 Task: Add an event with the title Second Project Stakeholder Update Meeting, date '2024/04/05', time 8:00 AM to 10:00 AMand add a description: Teams will need to manage their time effectively to complete the scavenger hunt within the given timeframe. This encourages prioritization, decision-making, and efficient allocation of resources to maximize their chances of success.Select event color  Lavender . Add location for the event as: Phuket, Thailand, logged in from the account softage.8@softage.netand send the event invitation to softage.6@softage.net and softage.7@softage.net. Set a reminder for the event Every weekday(Monday to Friday)
Action: Mouse moved to (61, 107)
Screenshot: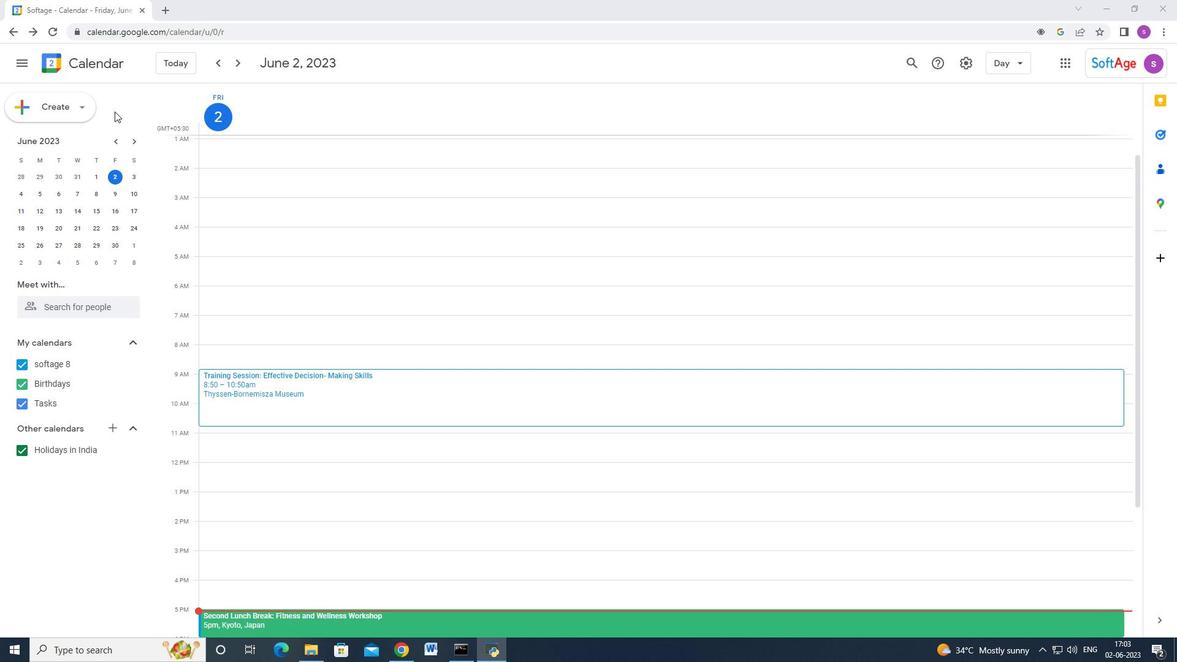 
Action: Mouse pressed left at (61, 107)
Screenshot: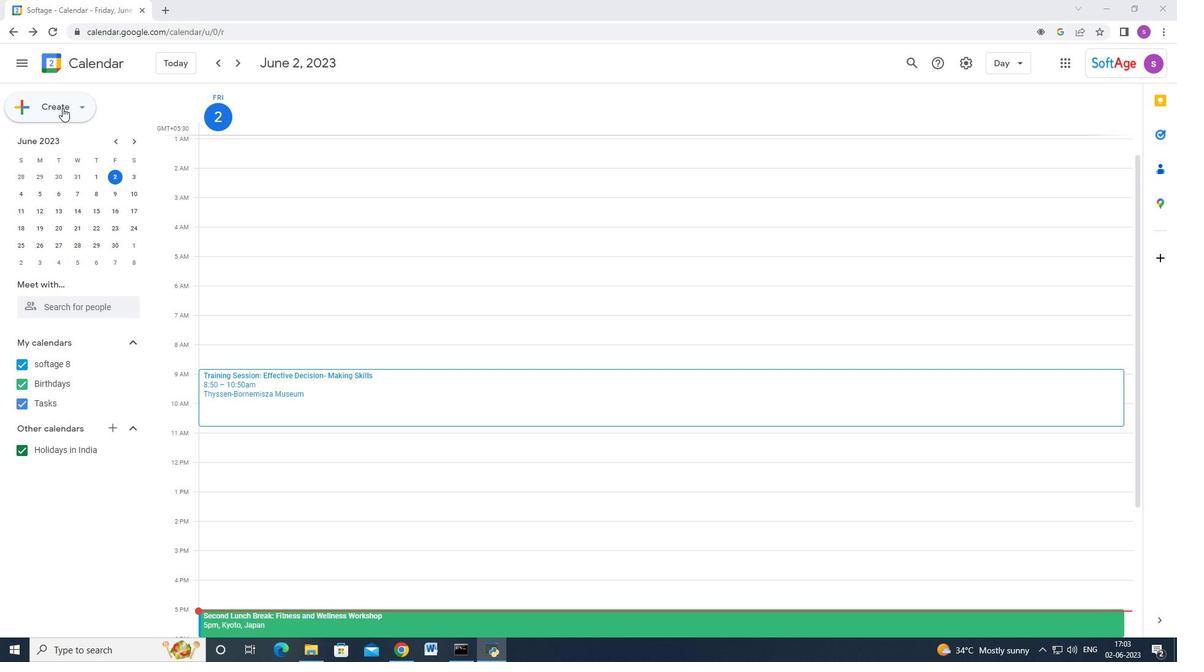 
Action: Mouse moved to (62, 132)
Screenshot: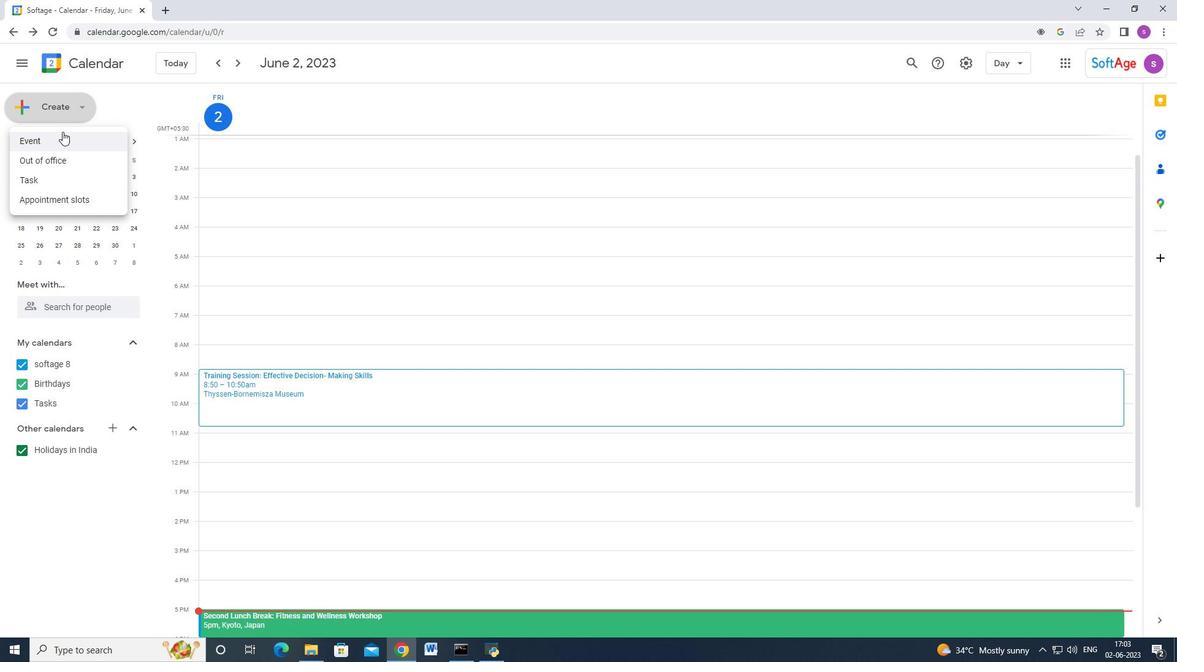 
Action: Mouse pressed left at (62, 132)
Screenshot: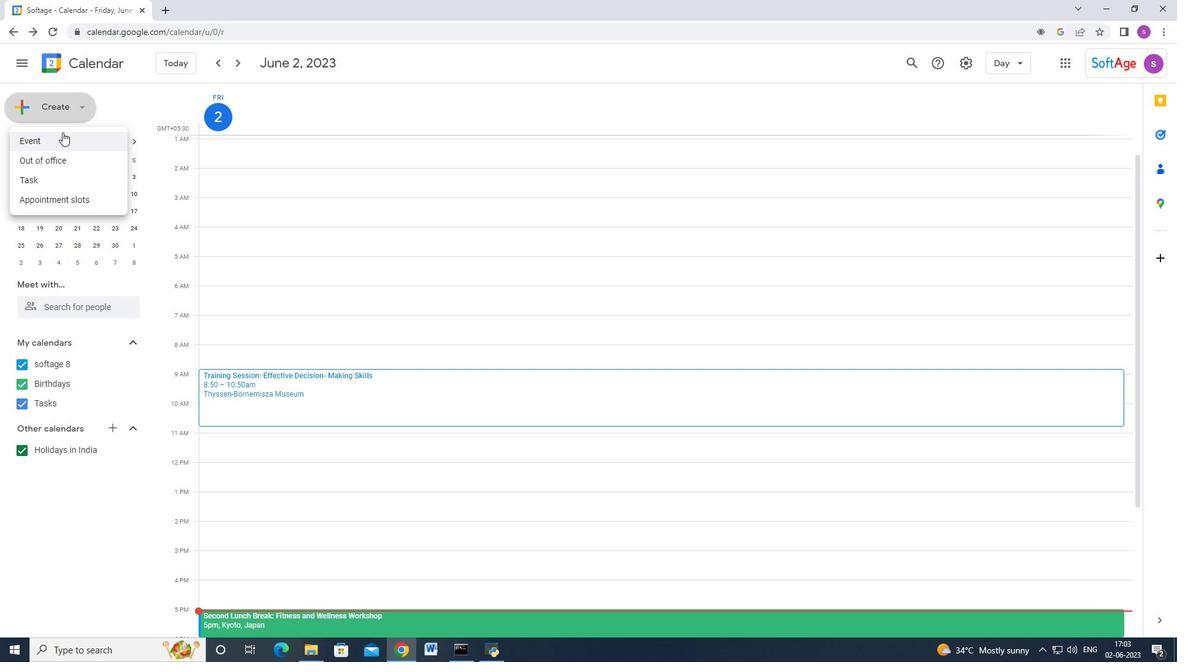 
Action: Mouse moved to (706, 594)
Screenshot: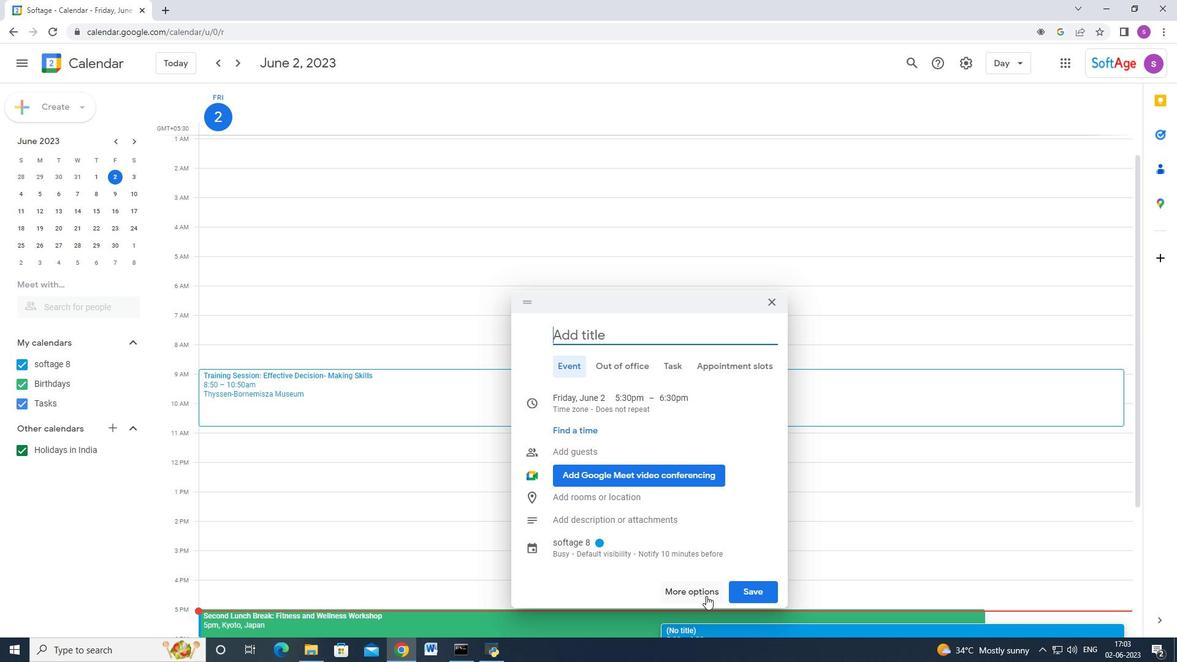 
Action: Mouse pressed left at (706, 594)
Screenshot: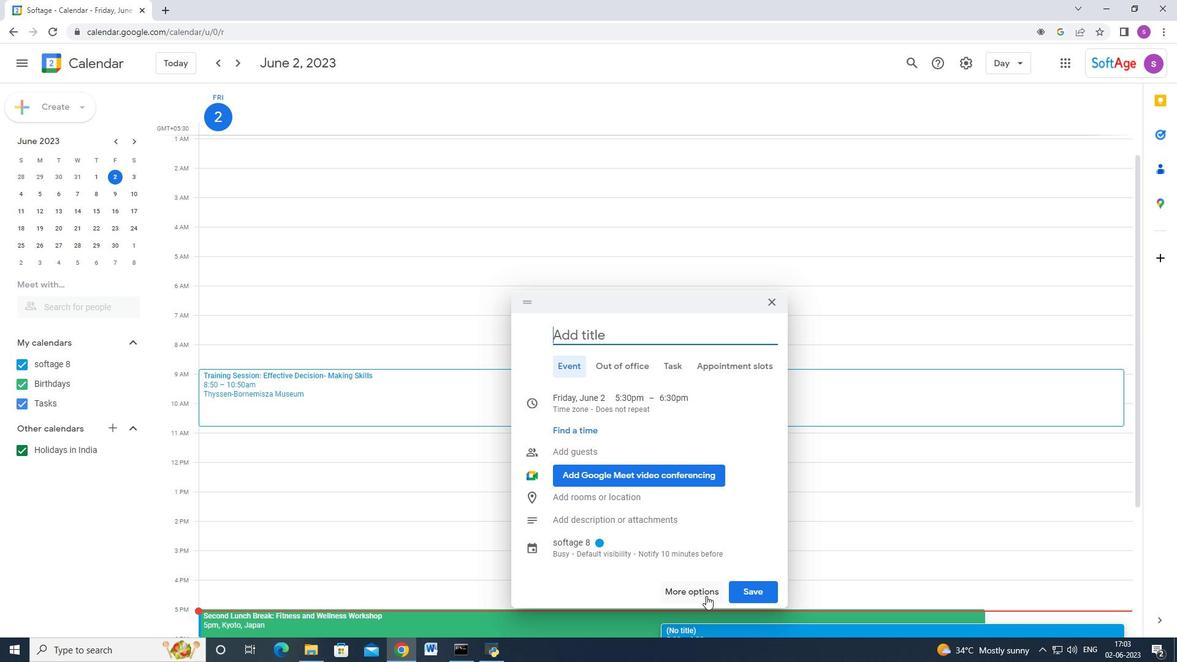 
Action: Mouse moved to (93, 69)
Screenshot: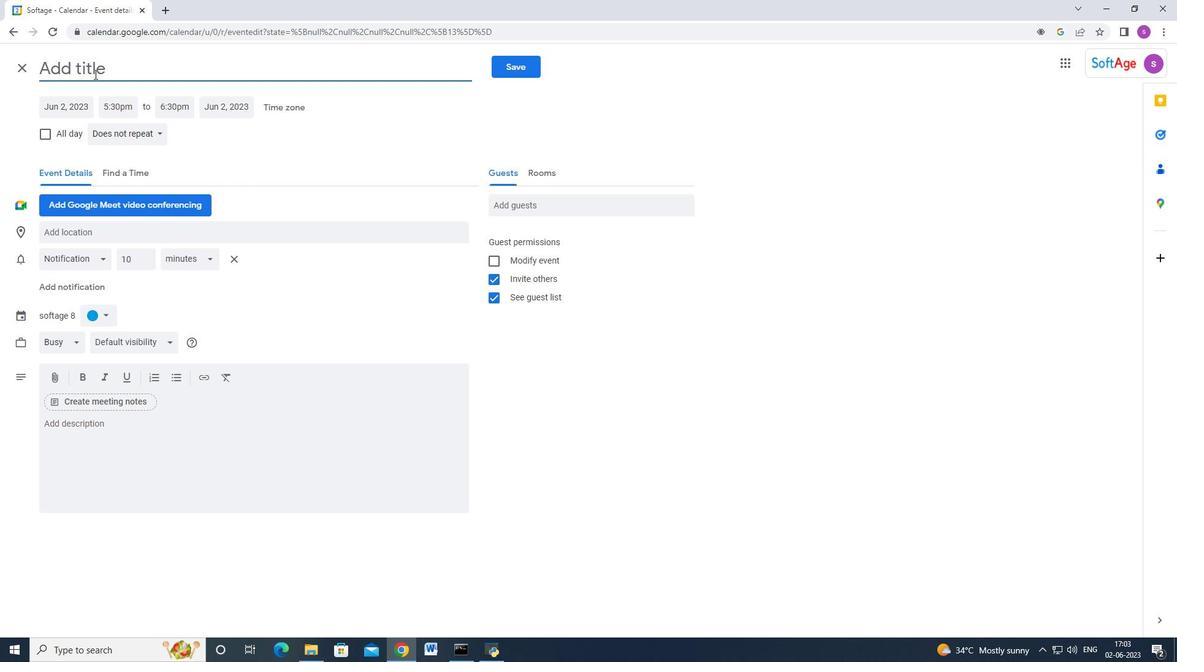 
Action: Mouse pressed left at (93, 69)
Screenshot: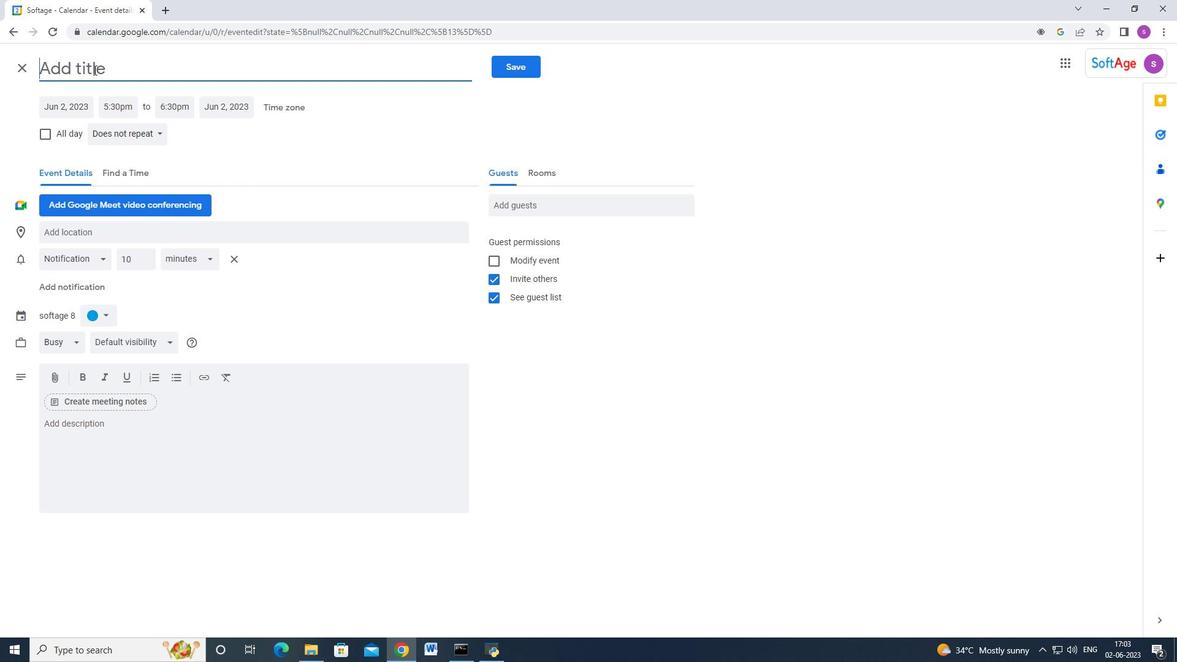 
Action: Key pressed <Key.shift_r>Secib<Key.backspace><Key.backspace>ond<Key.space><Key.shift>Project<Key.space><Key.shift>Stakeholder<Key.space><Key.shift>Update<Key.space><Key.shift>Mete<Key.backspace><Key.backspace>eting<Key.space><Key.tab>
Screenshot: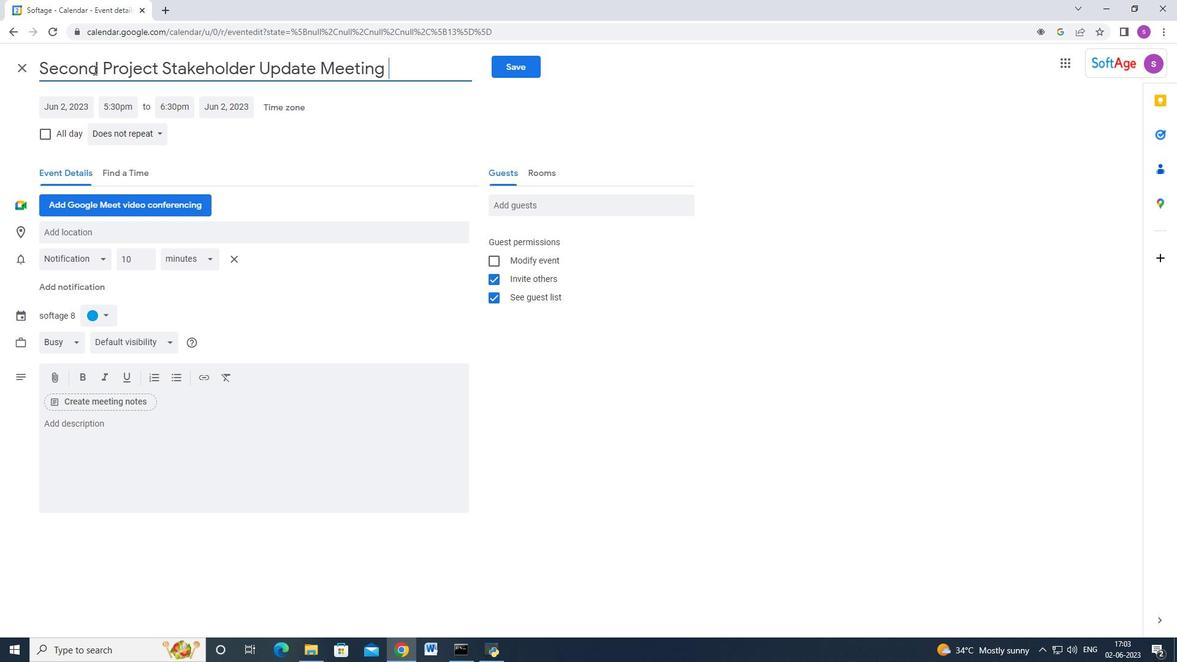 
Action: Mouse moved to (79, 87)
Screenshot: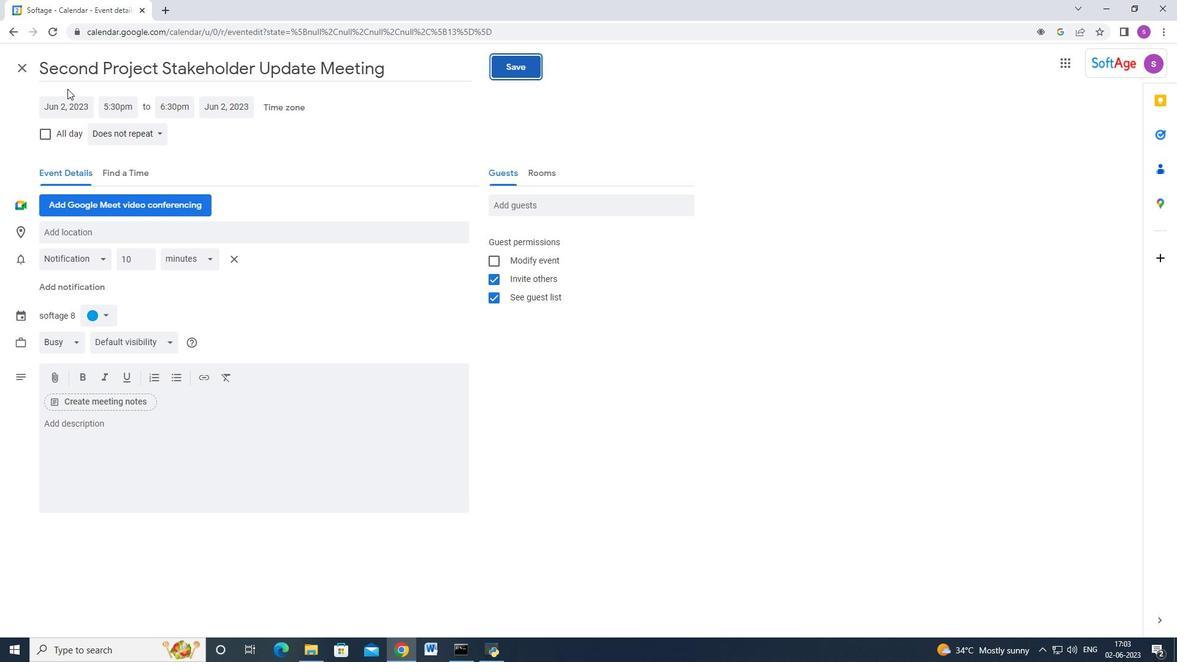 
Action: Key pressed <Key.tab>
Screenshot: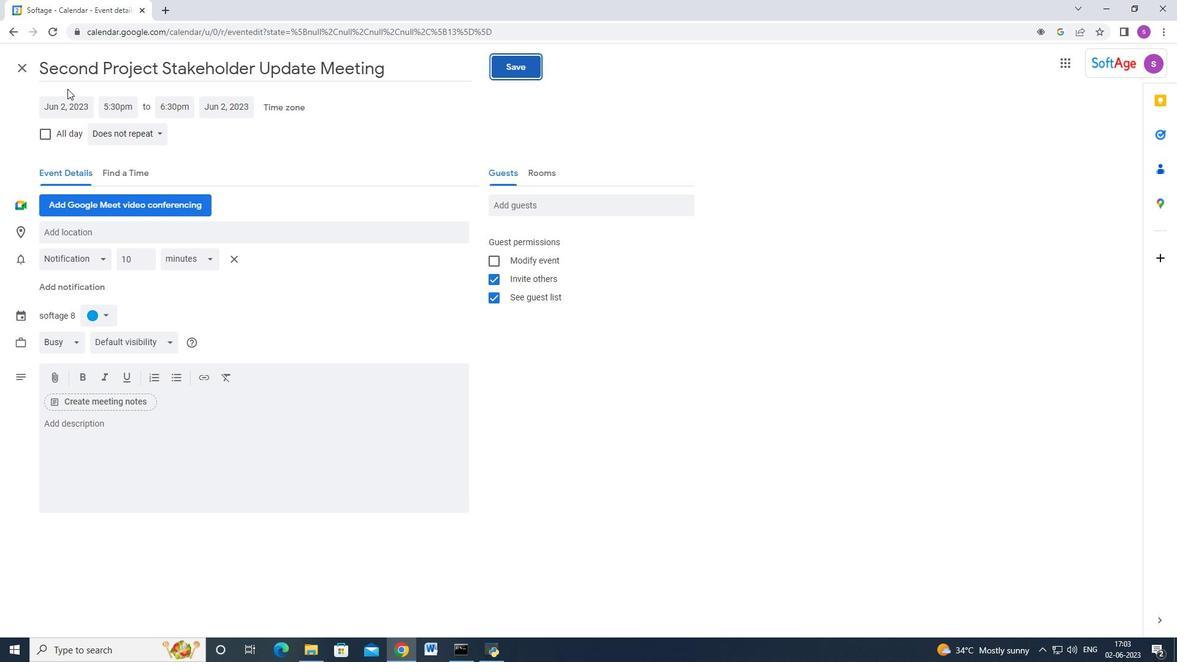 
Action: Mouse moved to (78, 108)
Screenshot: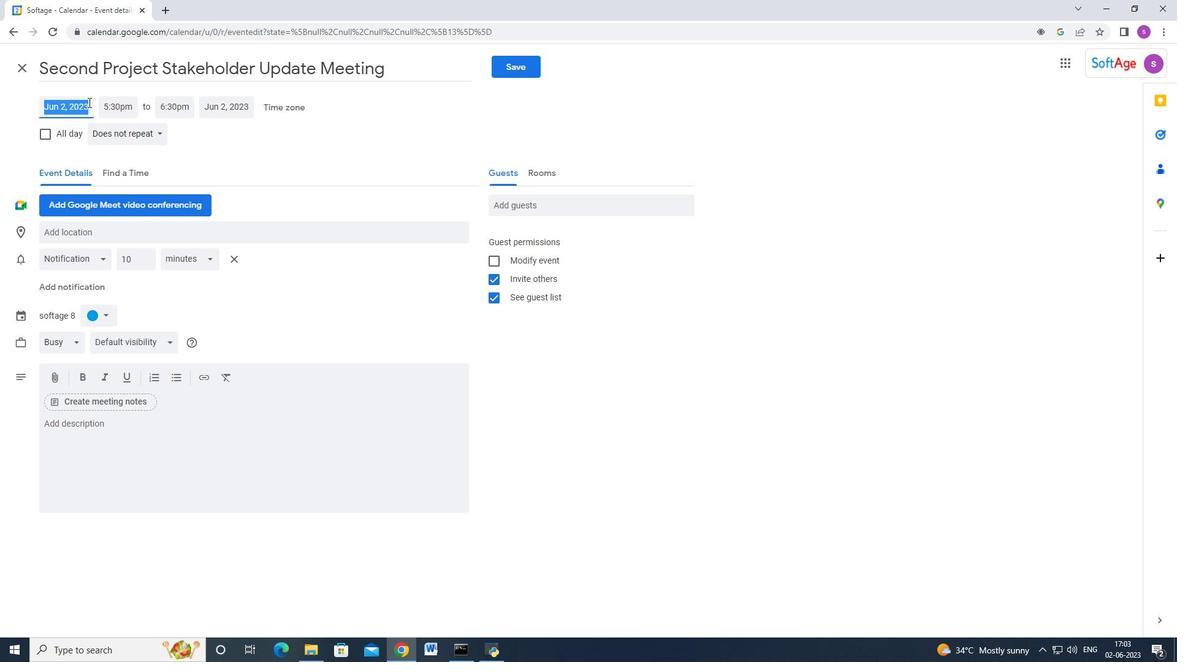 
Action: Mouse pressed left at (78, 108)
Screenshot: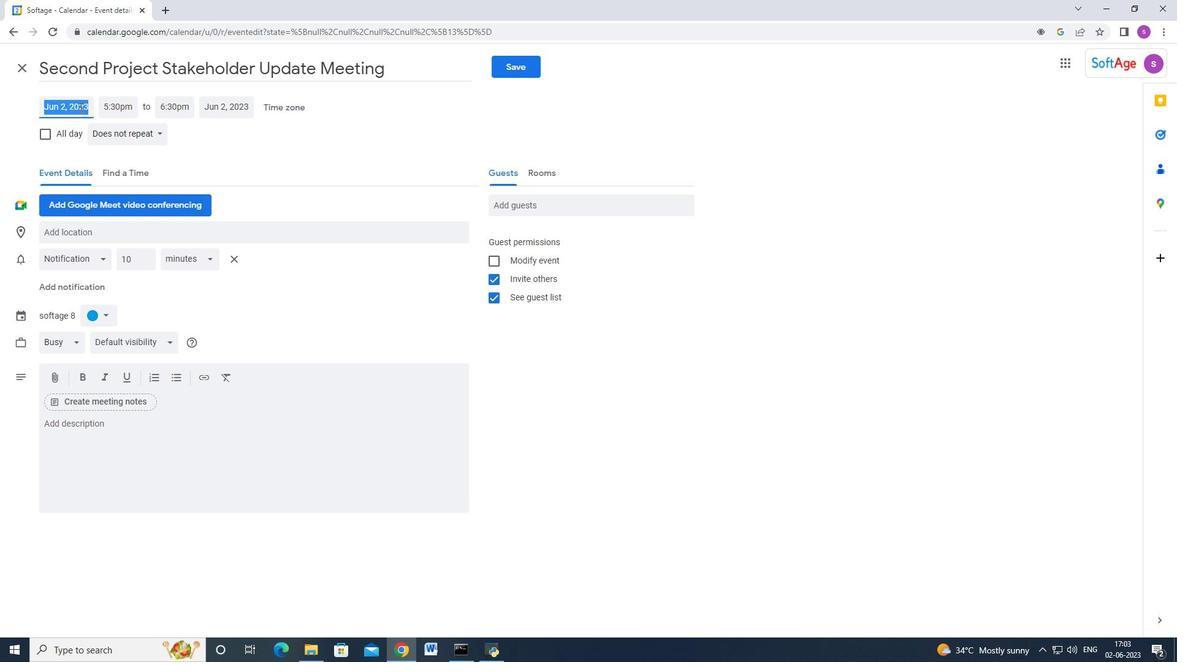 
Action: Mouse moved to (193, 130)
Screenshot: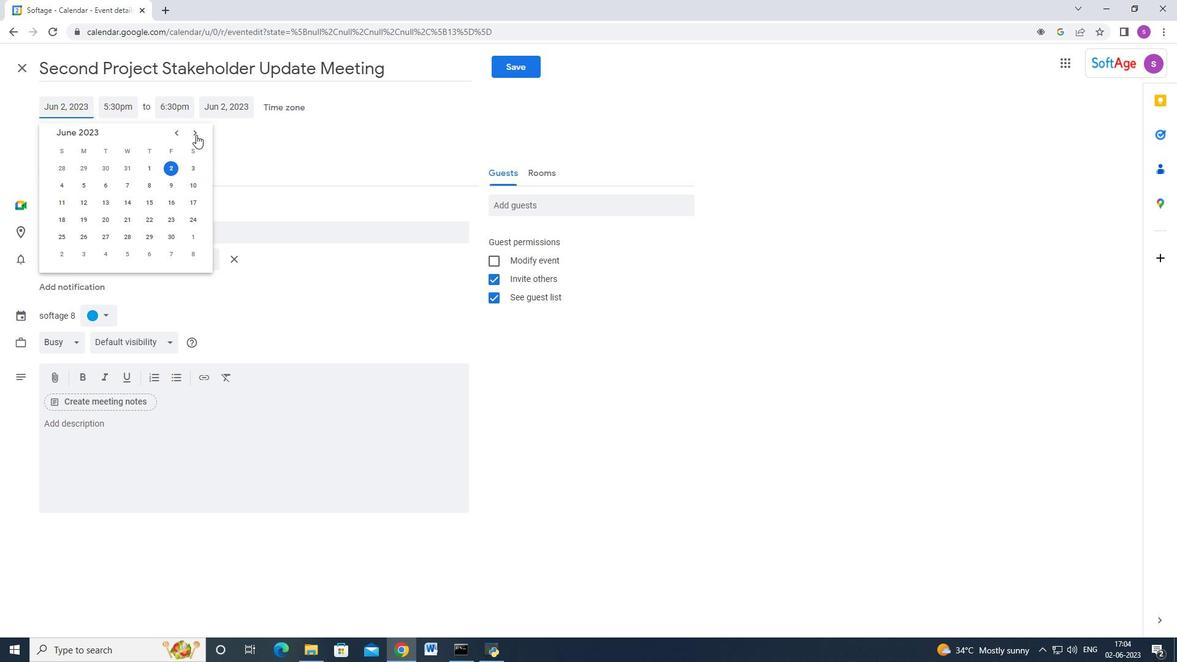 
Action: Mouse pressed left at (193, 130)
Screenshot: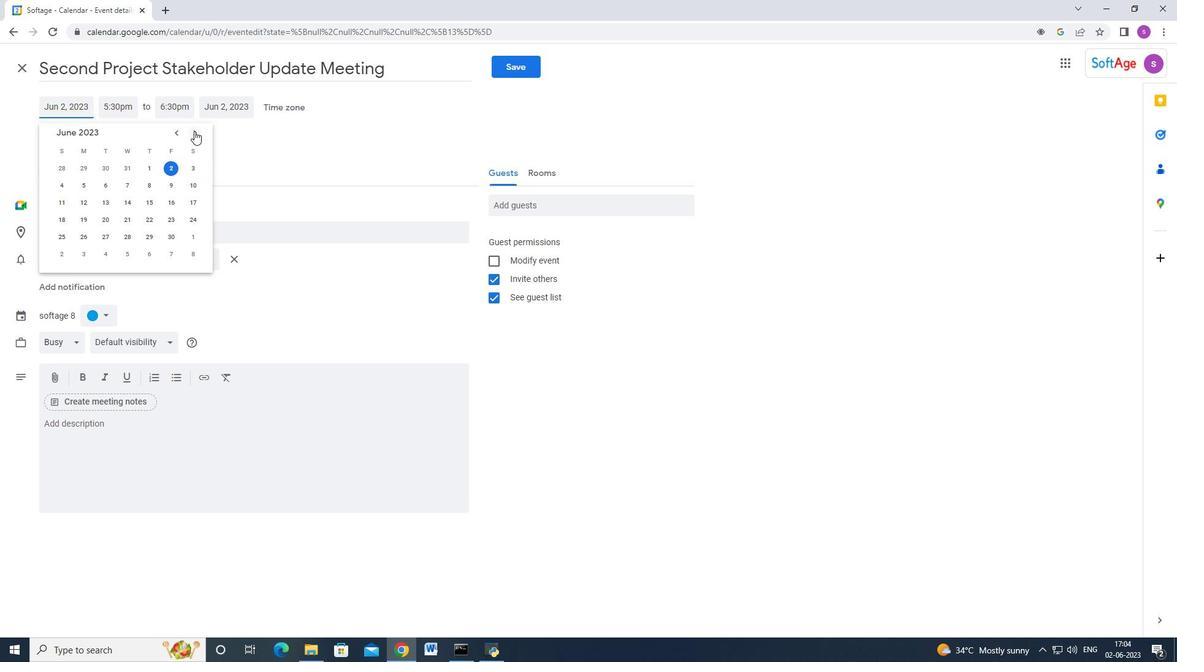
Action: Mouse pressed left at (193, 130)
Screenshot: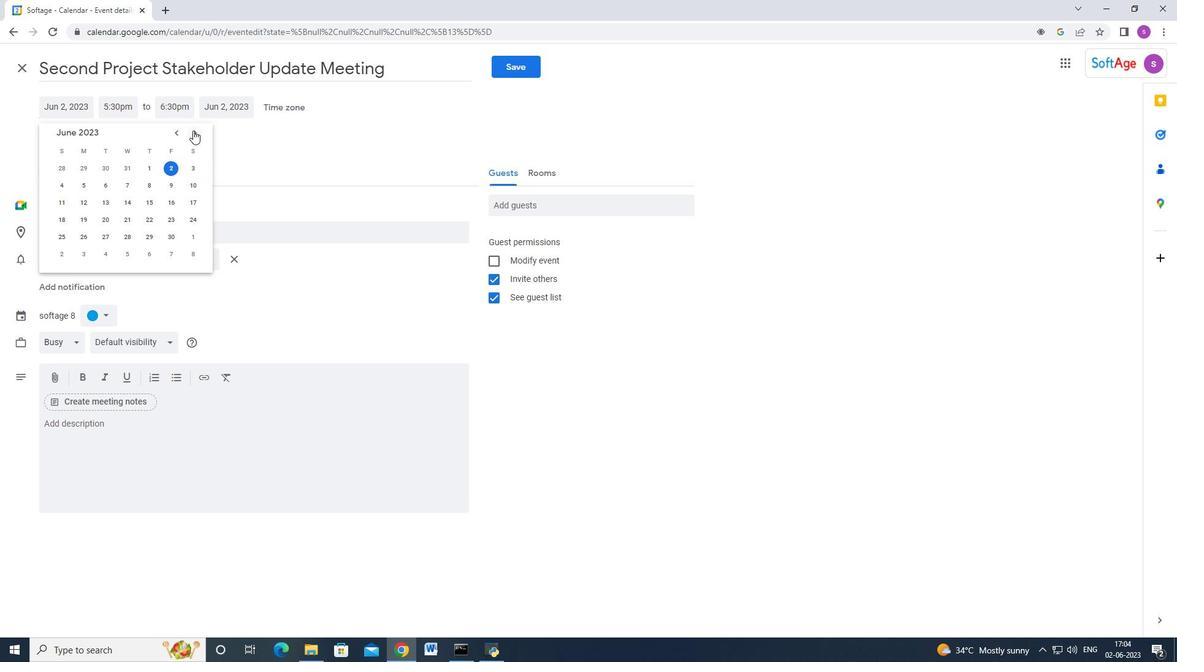 
Action: Mouse moved to (192, 130)
Screenshot: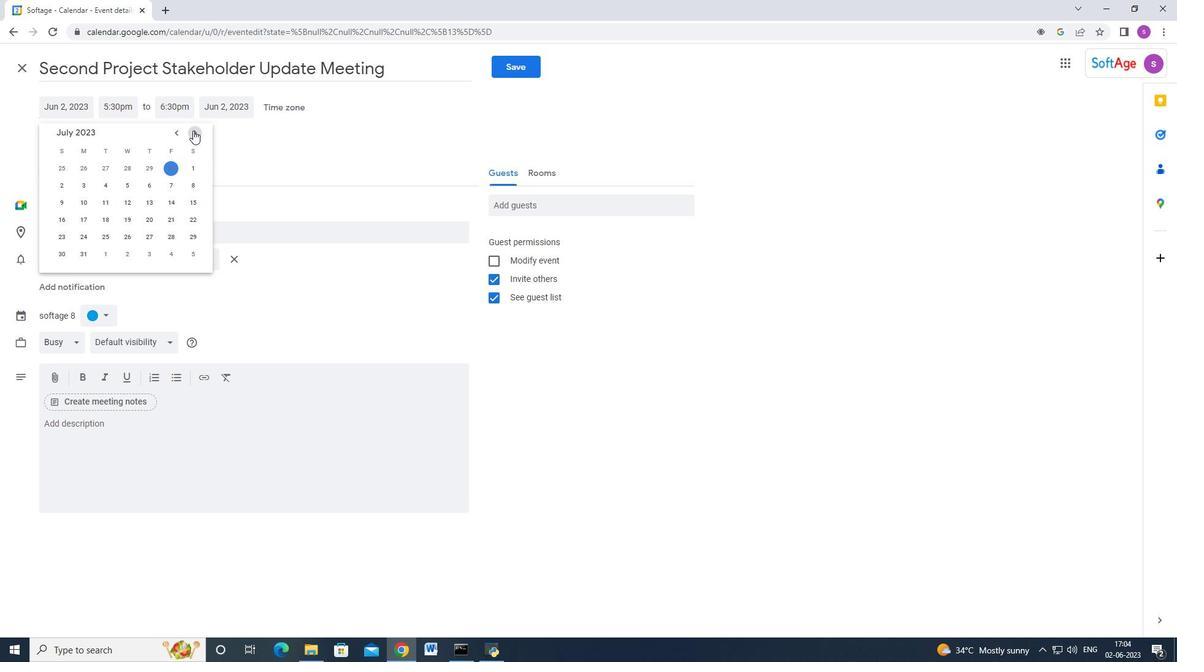 
Action: Mouse pressed left at (192, 130)
Screenshot: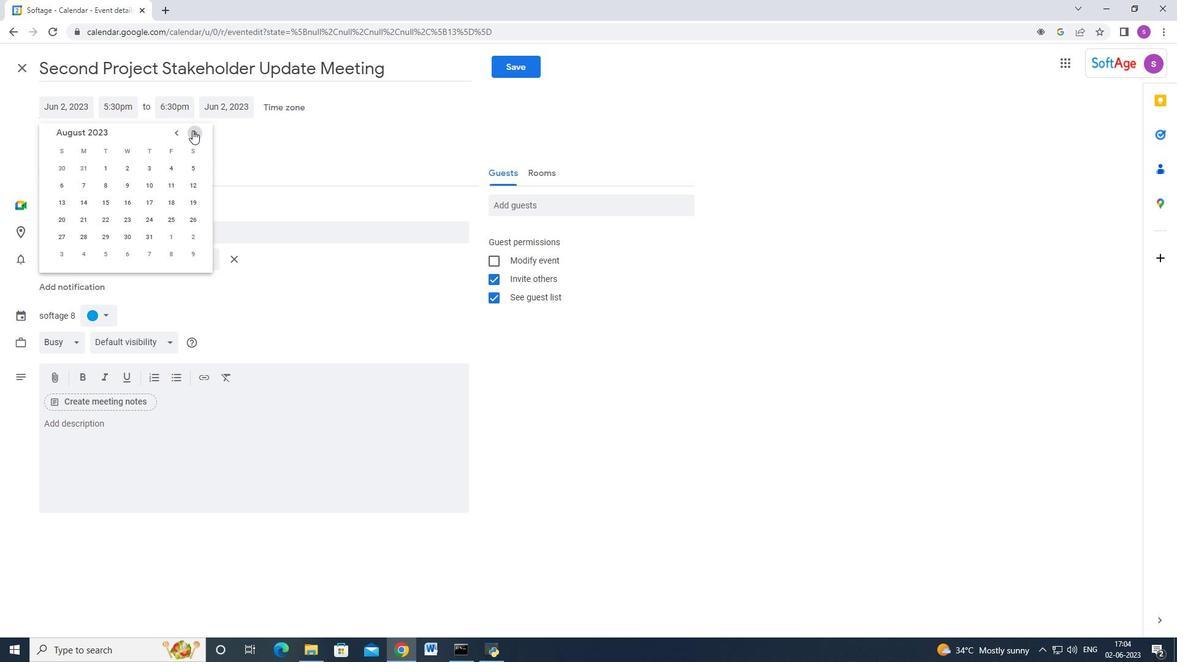 
Action: Mouse pressed left at (192, 130)
Screenshot: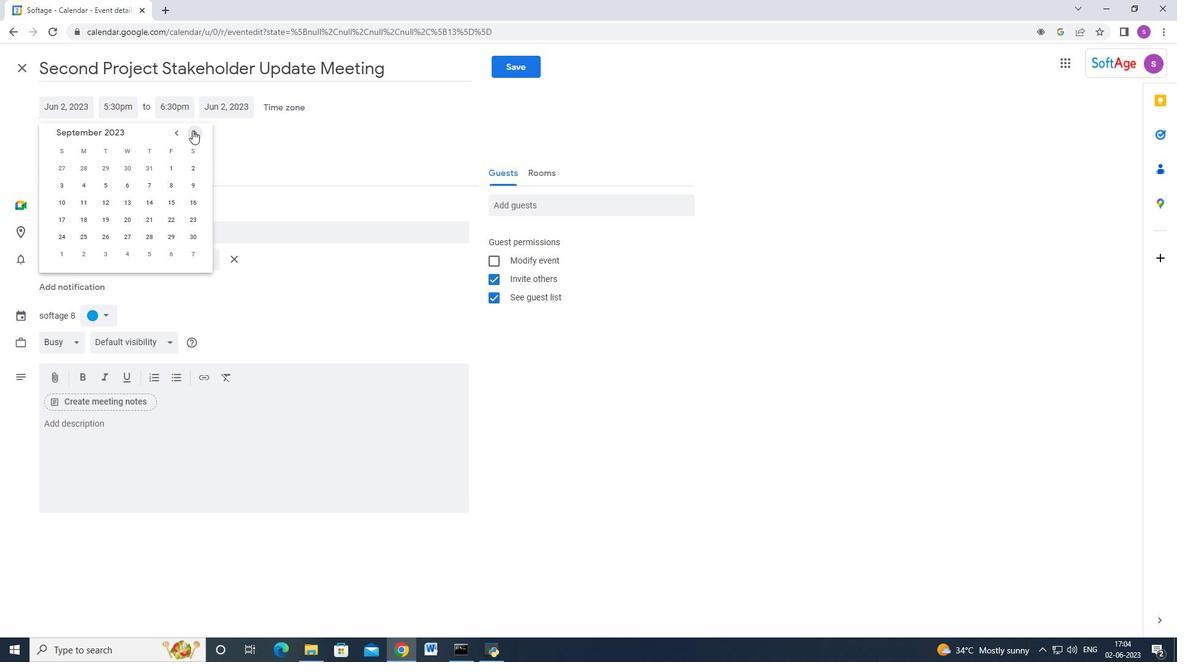 
Action: Mouse pressed left at (192, 130)
Screenshot: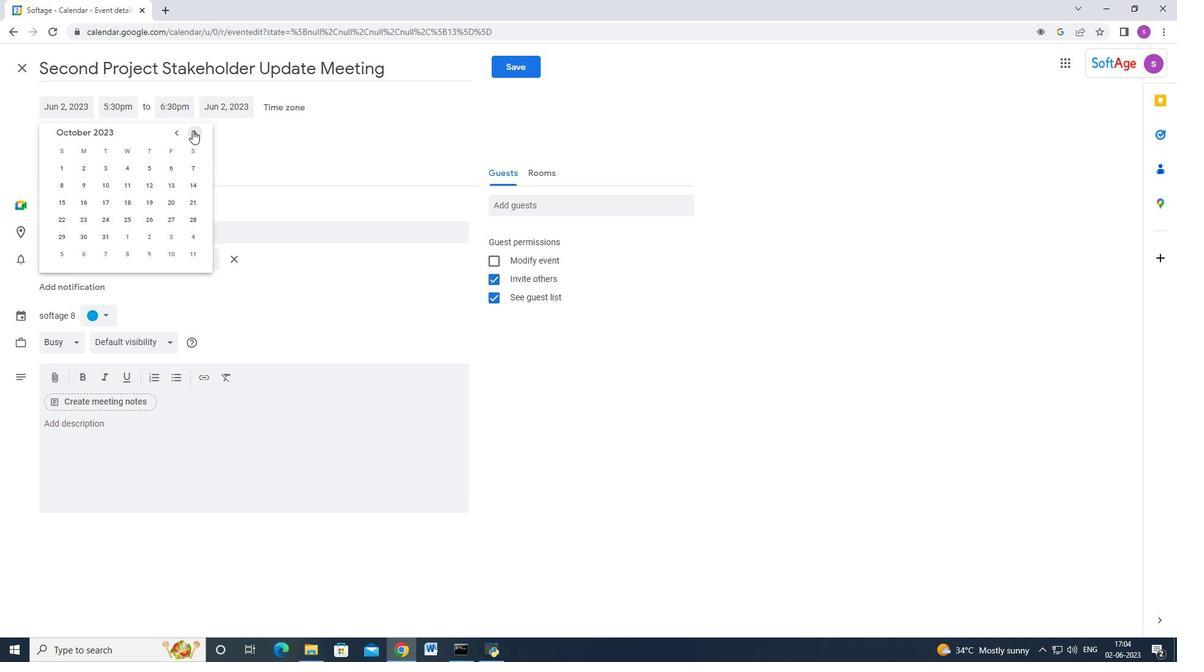 
Action: Mouse pressed left at (192, 130)
Screenshot: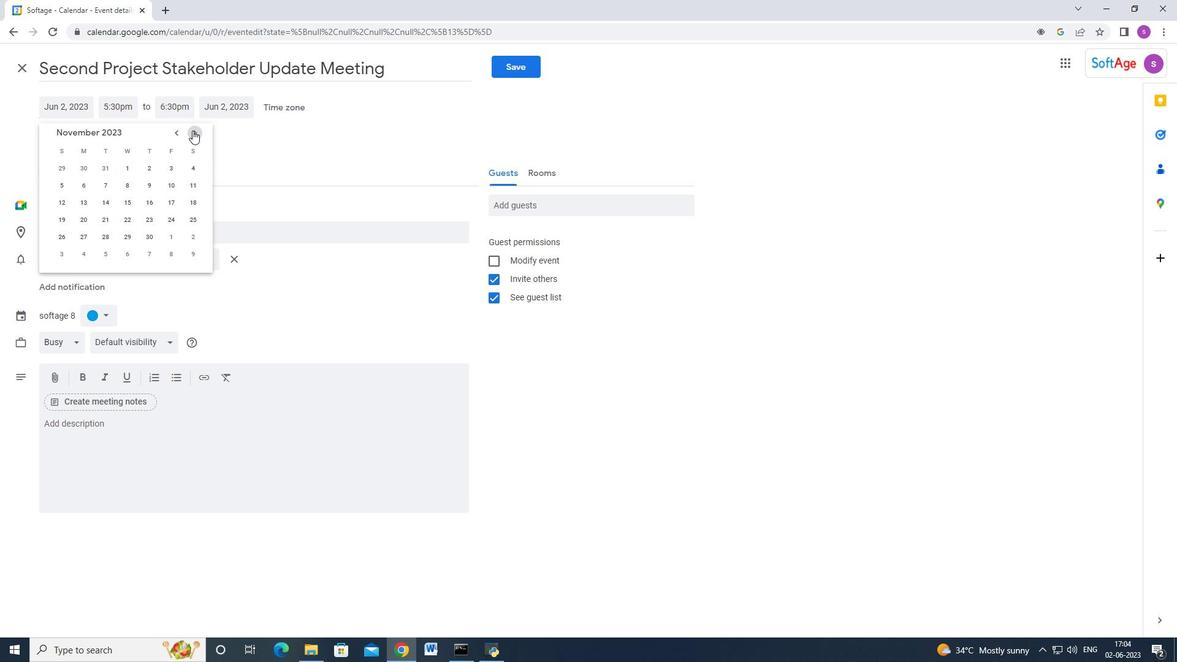 
Action: Mouse pressed left at (192, 130)
Screenshot: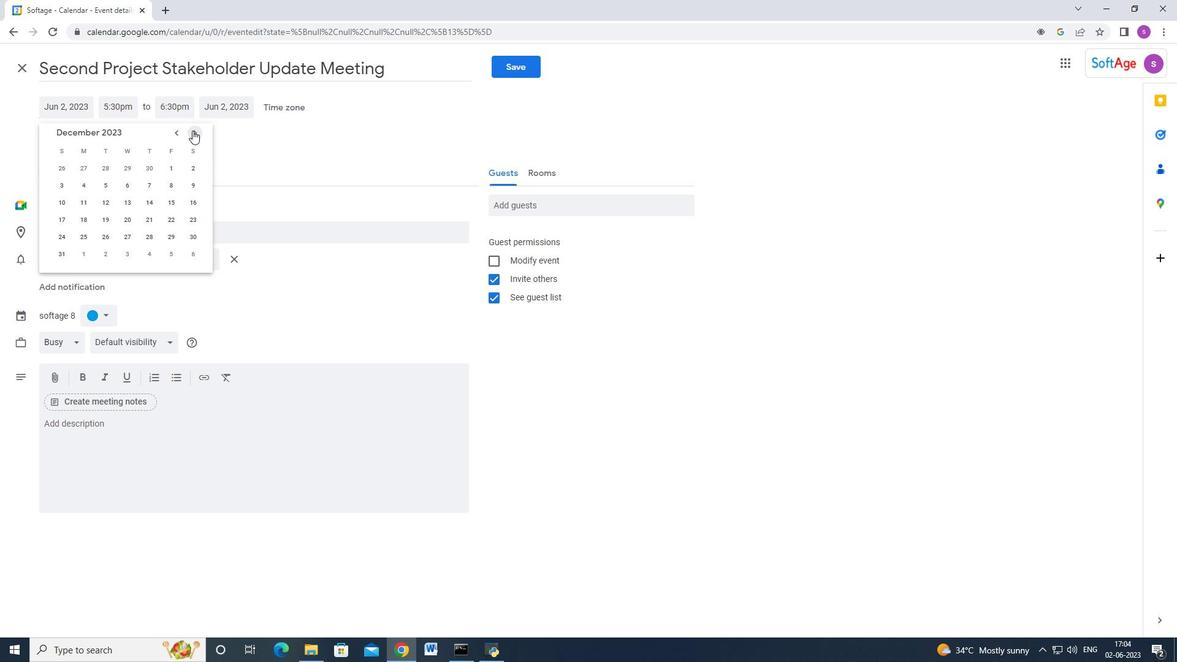 
Action: Mouse pressed left at (192, 130)
Screenshot: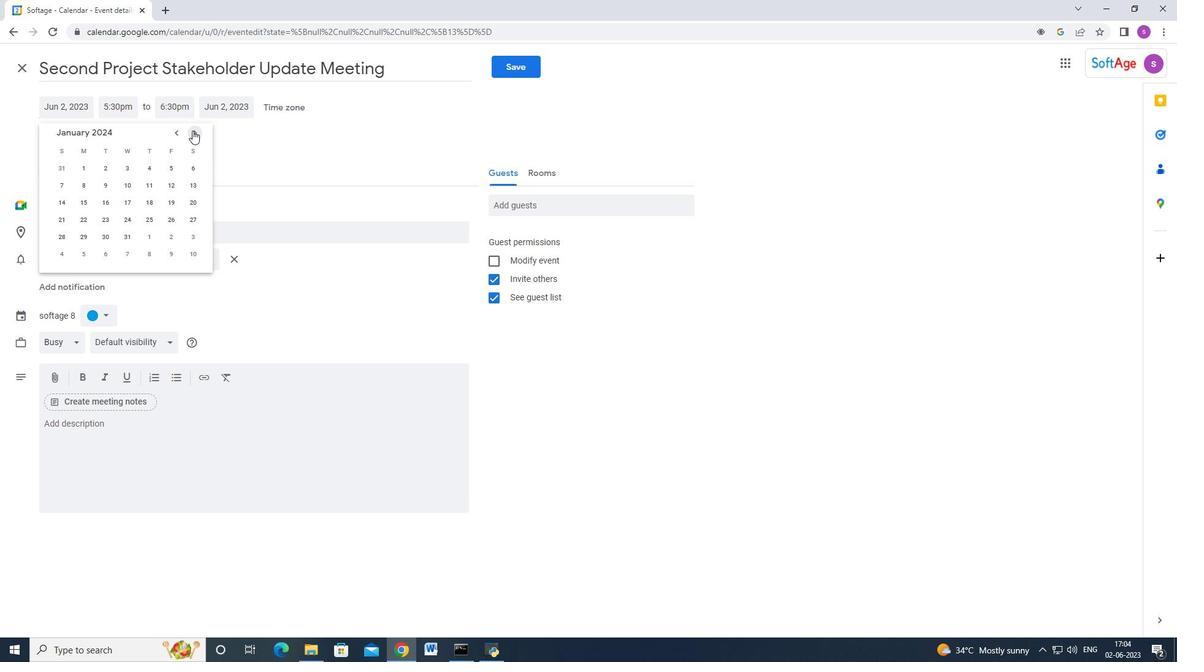 
Action: Mouse pressed left at (192, 130)
Screenshot: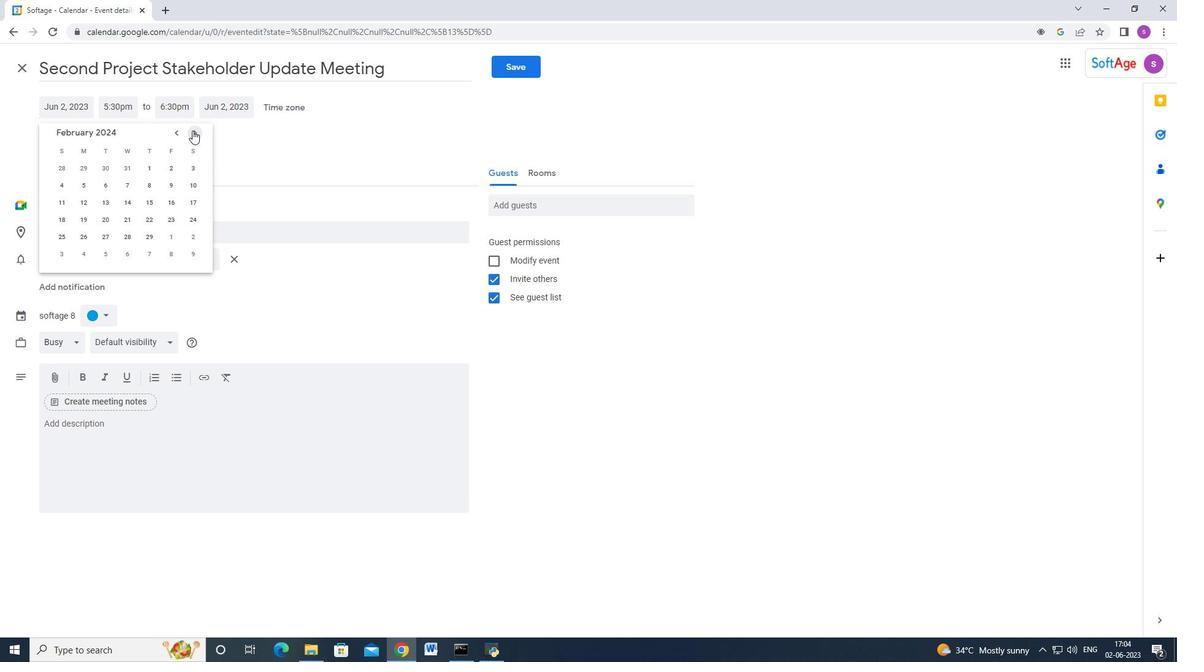 
Action: Mouse pressed left at (192, 130)
Screenshot: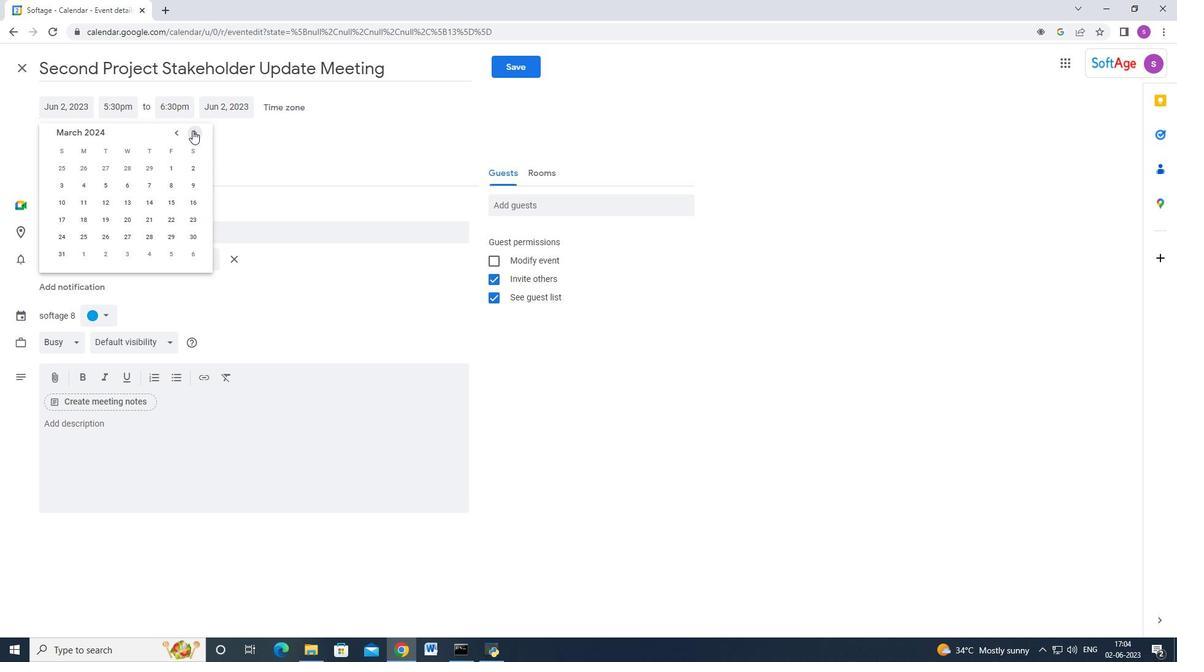 
Action: Mouse moved to (172, 166)
Screenshot: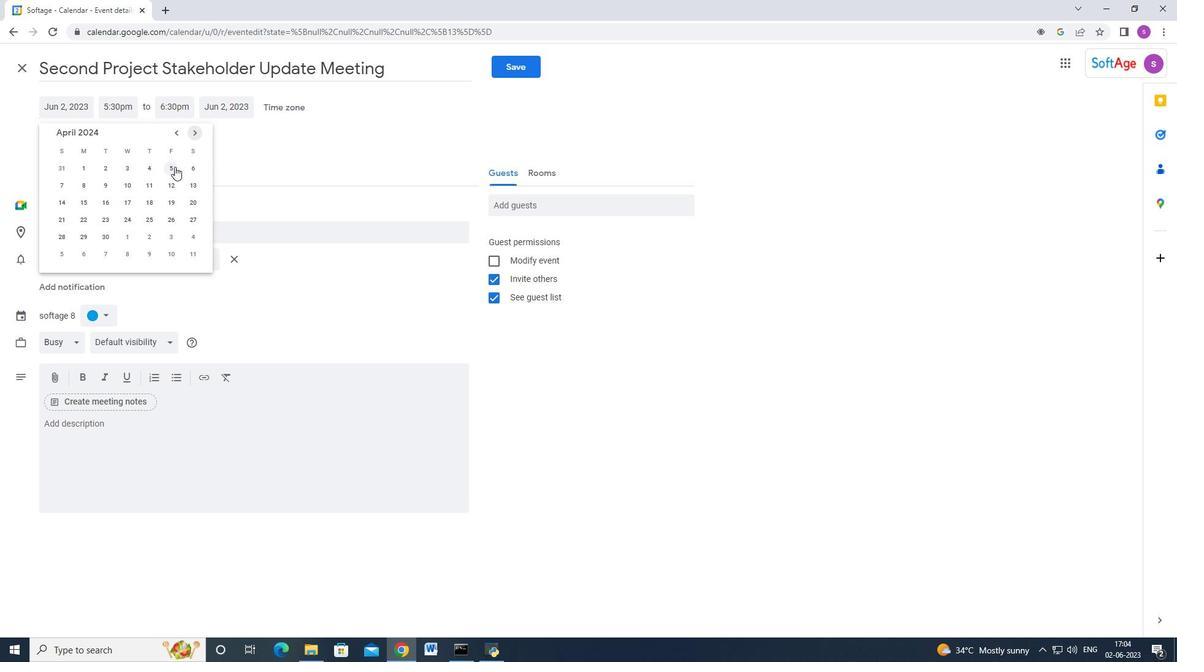 
Action: Mouse pressed left at (172, 166)
Screenshot: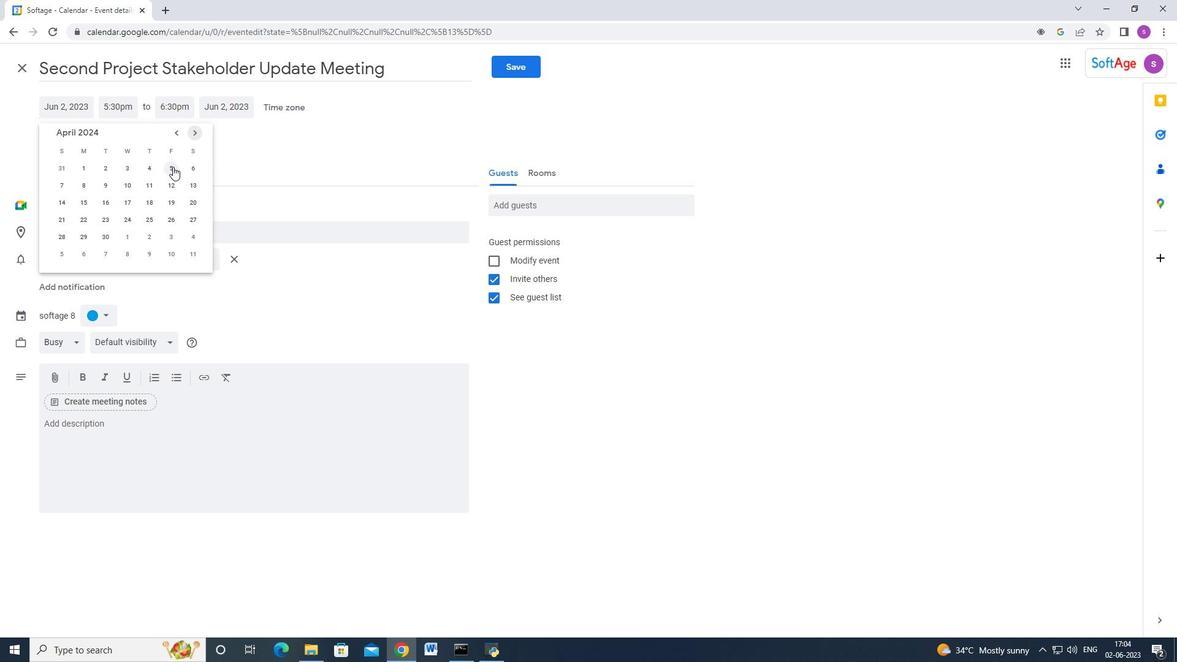 
Action: Mouse moved to (129, 109)
Screenshot: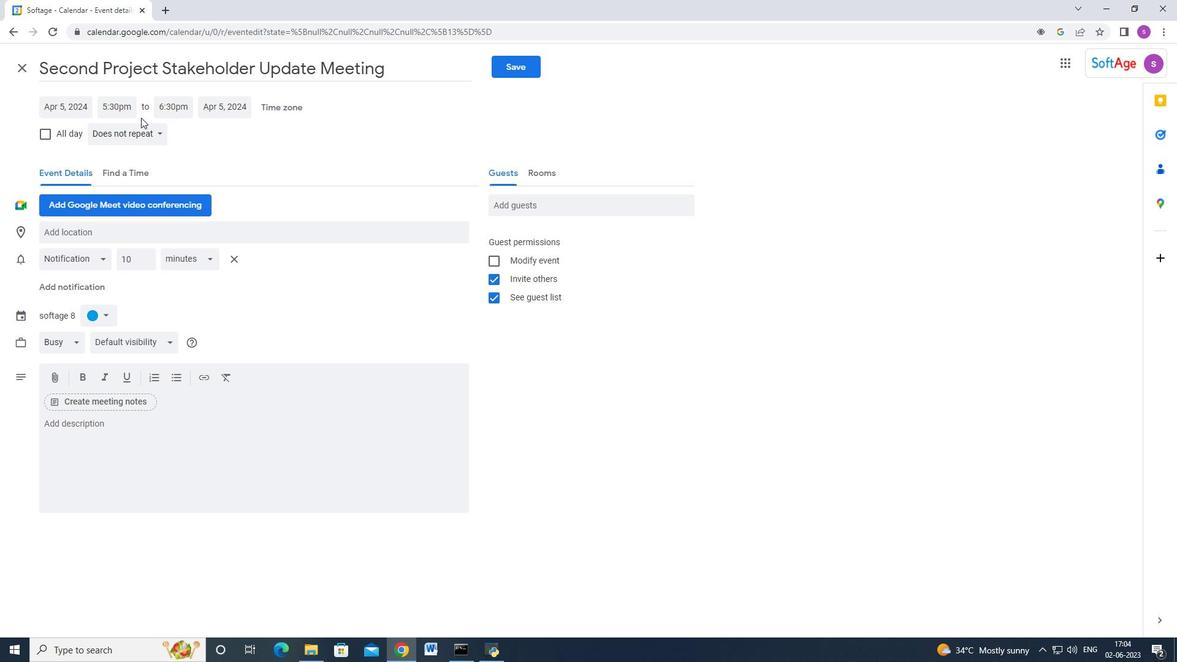 
Action: Mouse pressed left at (129, 109)
Screenshot: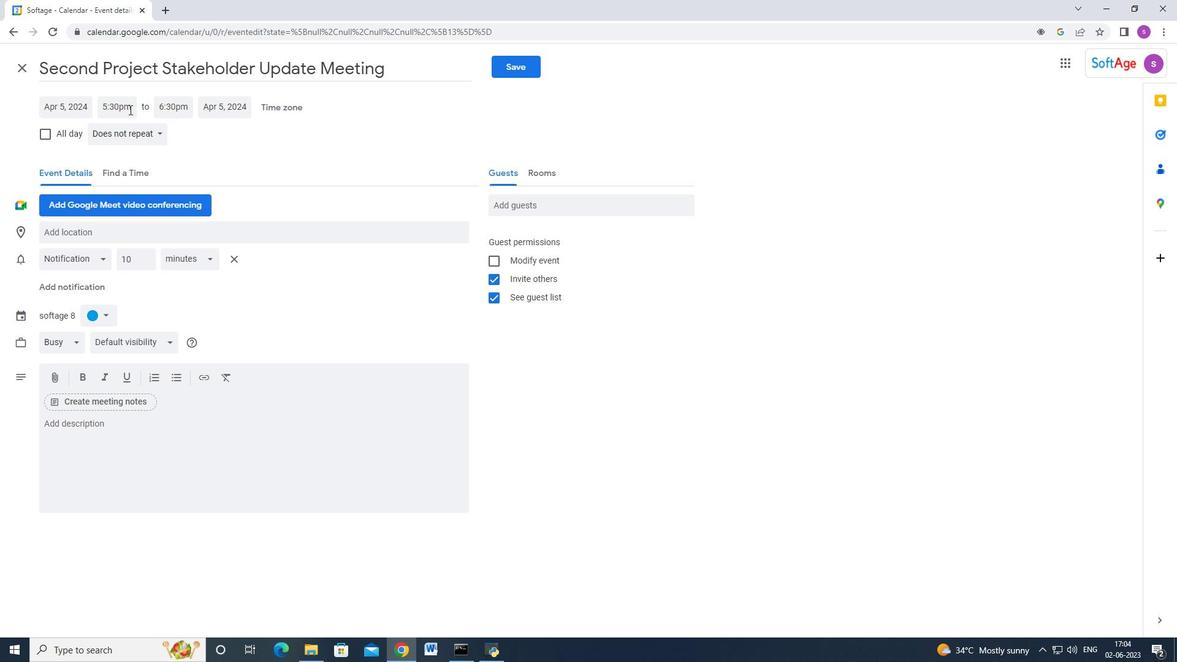 
Action: Mouse moved to (129, 109)
Screenshot: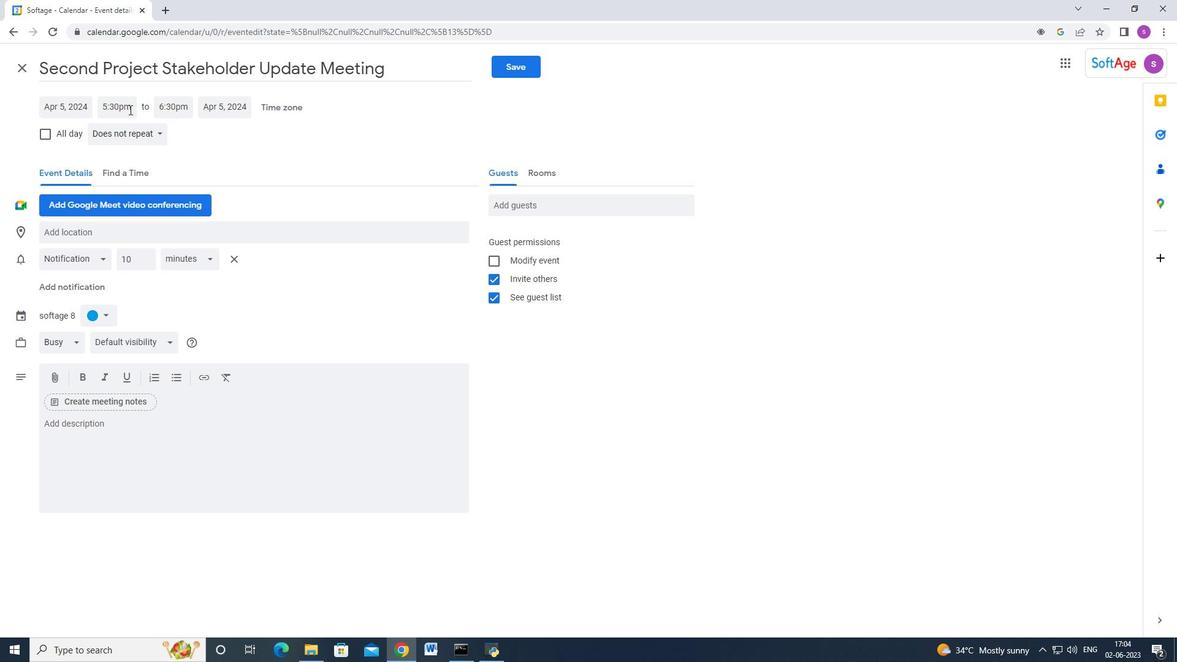 
Action: Key pressed 8<Key.shift>:00am<Key.enter><Key.tab><Key.backspace>10<Key.shift>:00m<Key.backspace>am<Key.enter>
Screenshot: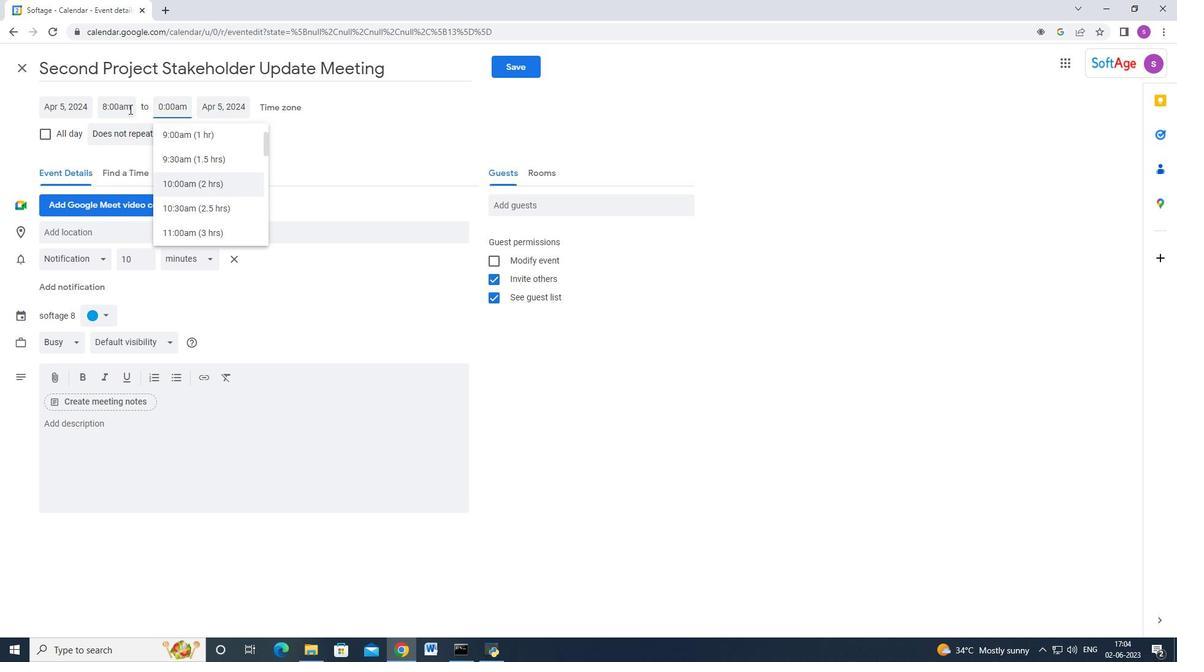
Action: Mouse moved to (183, 424)
Screenshot: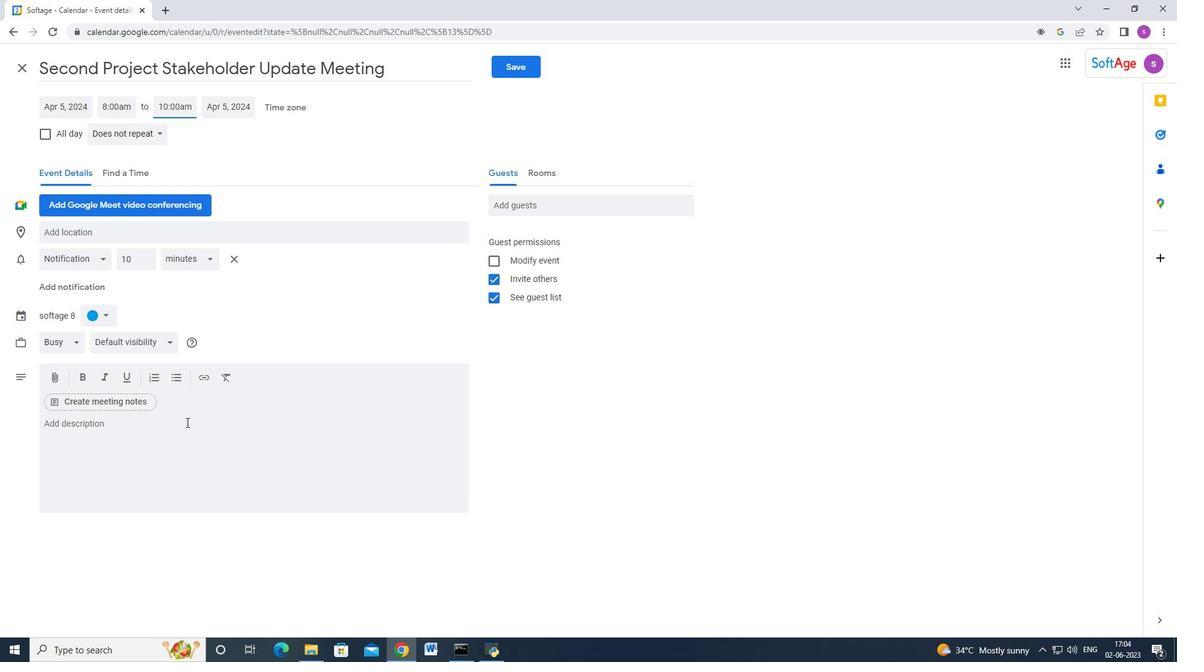 
Action: Mouse pressed left at (183, 424)
Screenshot: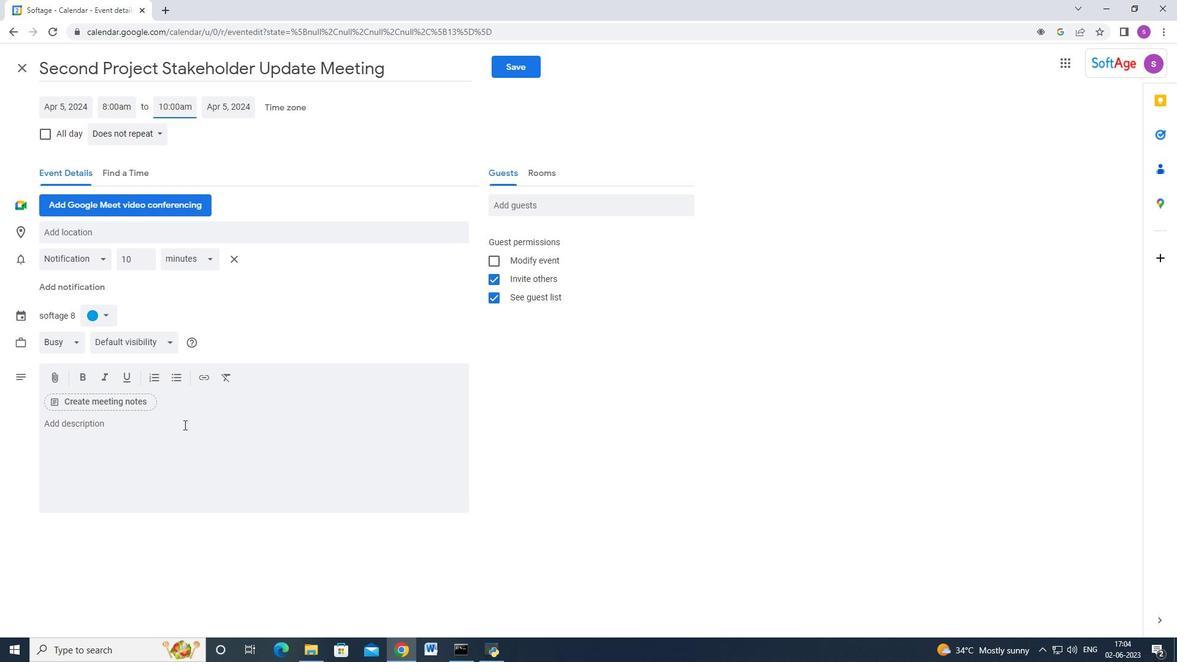 
Action: Mouse moved to (269, 440)
Screenshot: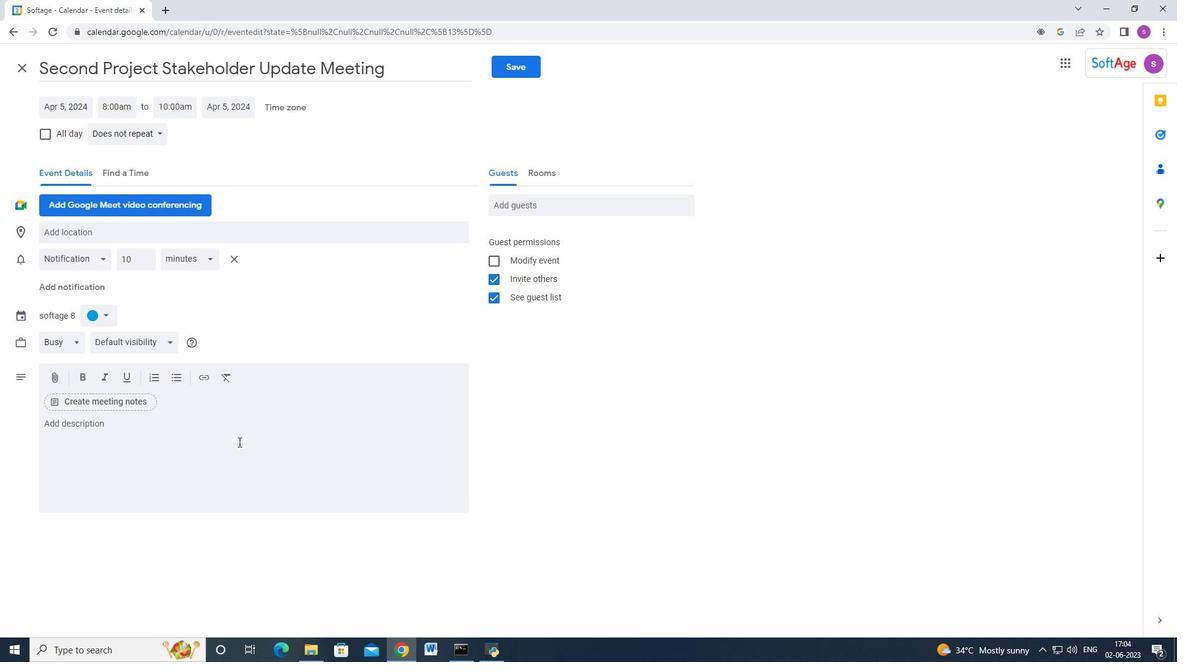 
Action: Key pressed <Key.shift>Teams<Key.space>will<Key.space>need<Key.space>to<Key.space>manage<Key.space>their<Key.space>time<Key.space>effectively<Key.space>to<Key.space>complete<Key.space>the<Key.space>scavend<Key.backspace>ger<Key.space>hunt<Key.space>with<Key.space>i<Key.backspace>the<Key.space>given<Key.space>timeframe.<Key.space><Key.shift>This<Key.space>increases<Key.space><Key.backspace><Key.backspace><Key.backspace><Key.backspace><Key.backspace><Key.backspace><Key.backspace><Key.backspace><Key.backspace><Key.backspace>encouragesprio<Key.backspace><Key.backspace><Key.backspace><Key.backspace><Key.space>prioritization,<Key.space>des<Key.backspace>cision-making<Key.space><Key.backspace>,<Key.space>and<Key.space>effie<Key.backspace>cient<Key.space>allocation<Key.space>of<Key.space>resources<Key.space>to<Key.space>maximize<Key.space>their<Key.space>chances<Key.space>of<Key.space>success.<Key.space><Key.shift><Key.shift><Key.shift><Key.shift>
Screenshot: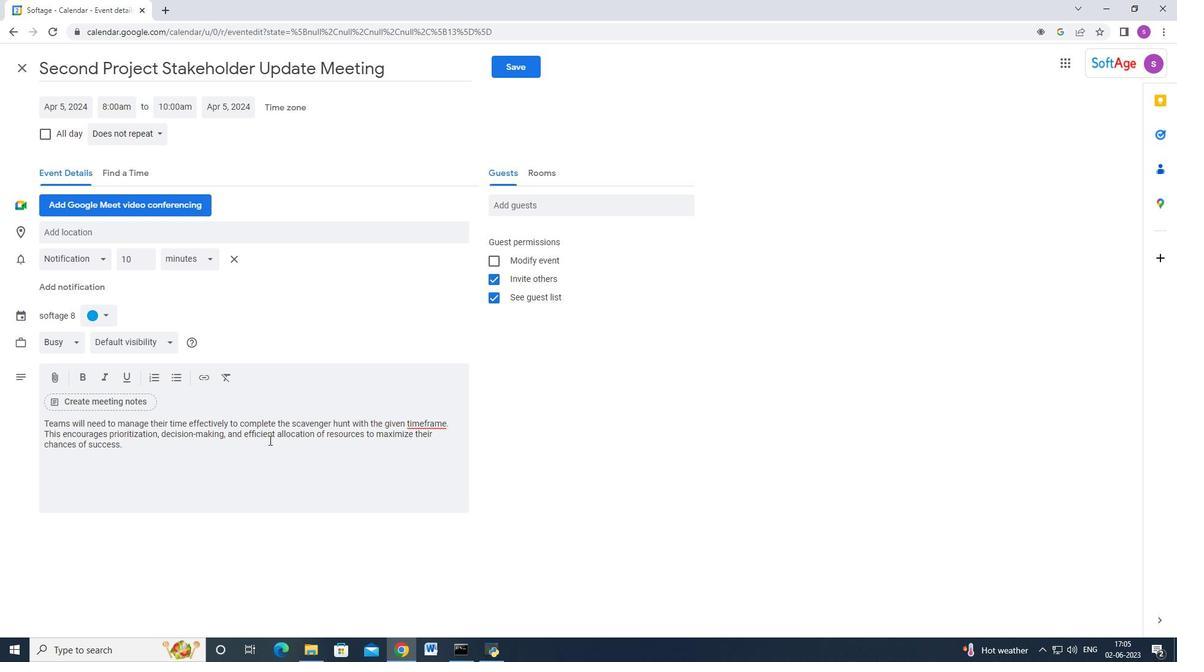 
Action: Mouse moved to (92, 316)
Screenshot: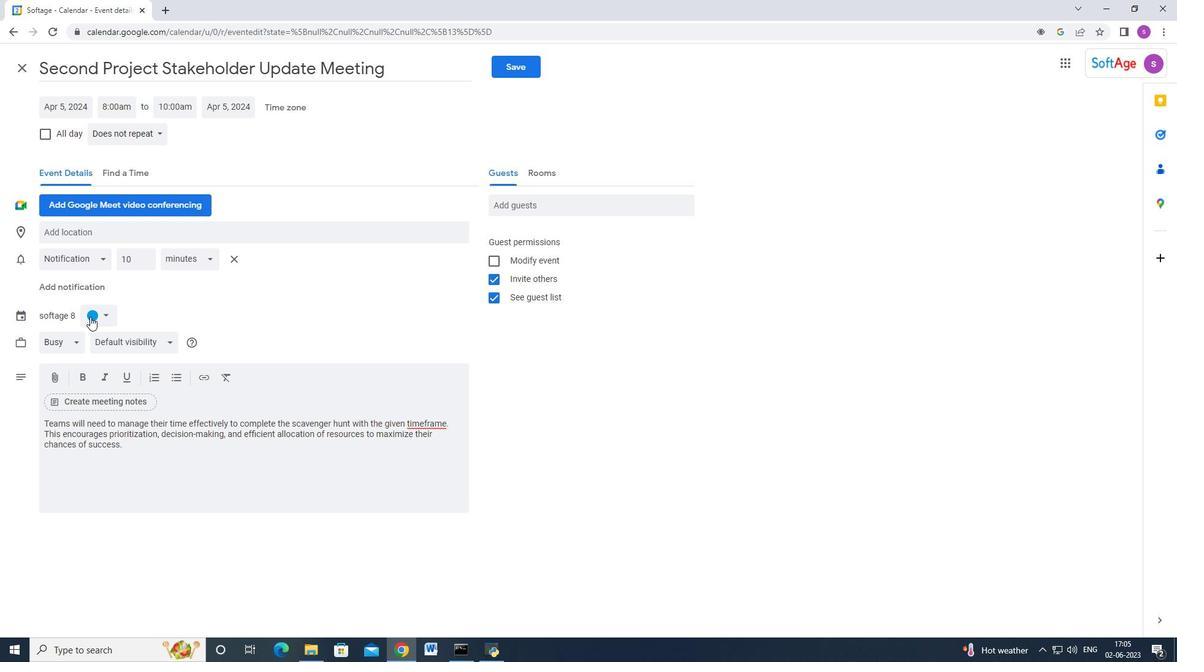 
Action: Mouse pressed left at (92, 316)
Screenshot: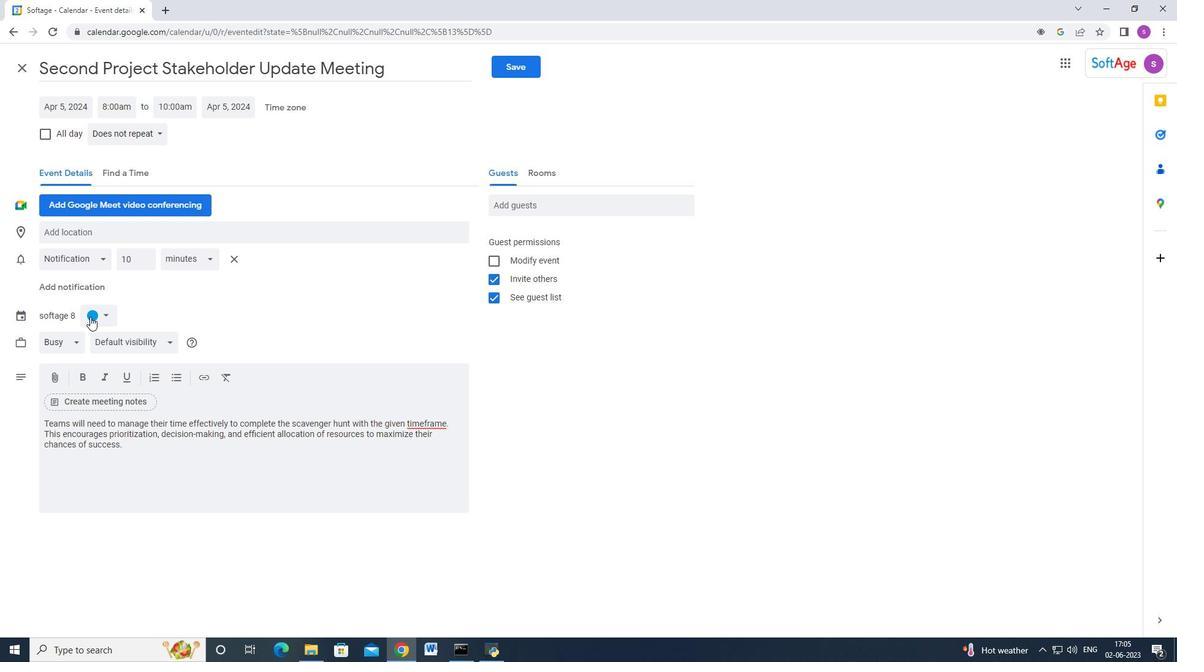
Action: Mouse moved to (94, 377)
Screenshot: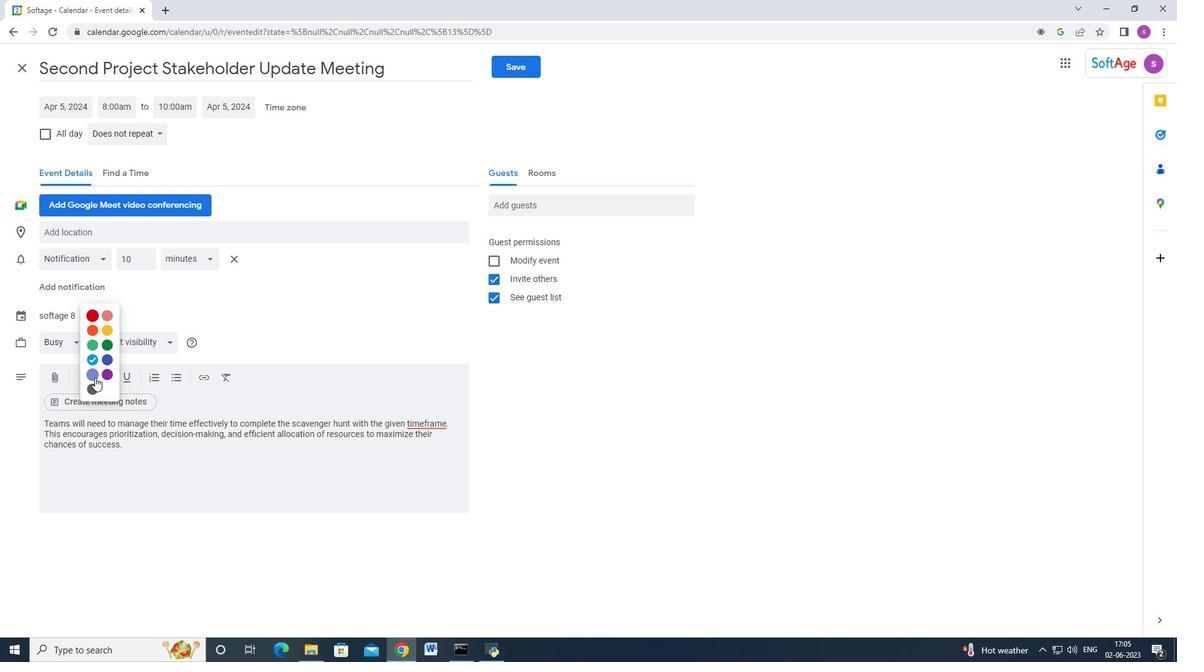 
Action: Mouse pressed left at (94, 377)
Screenshot: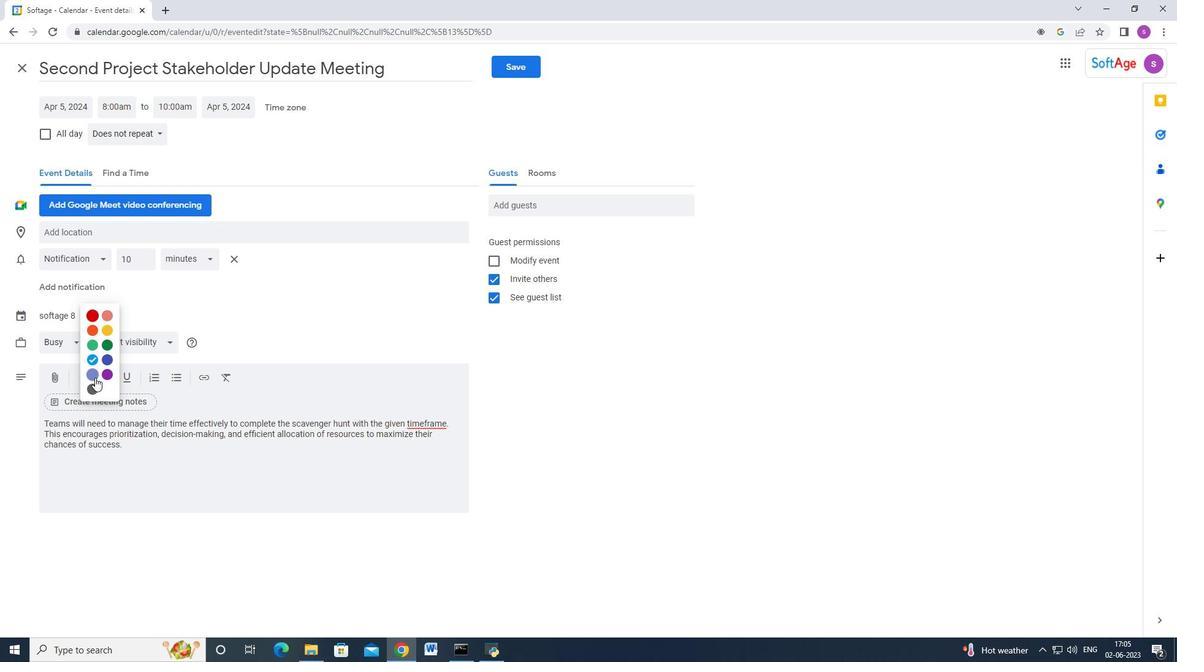 
Action: Mouse moved to (394, 233)
Screenshot: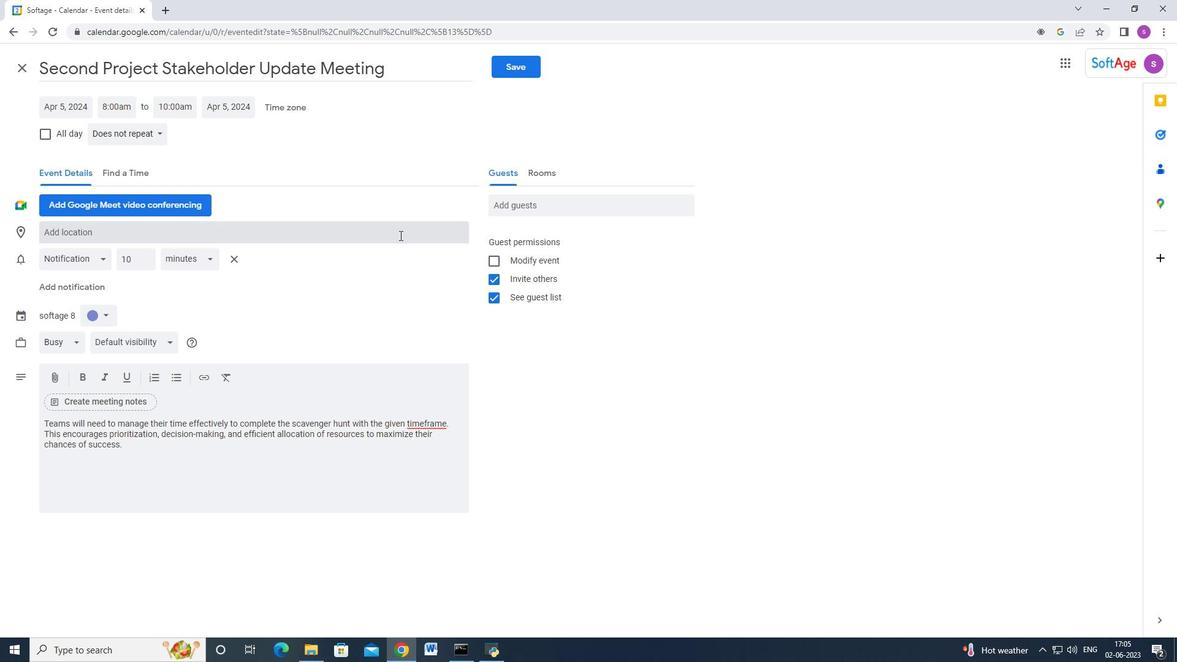 
Action: Mouse pressed left at (394, 233)
Screenshot: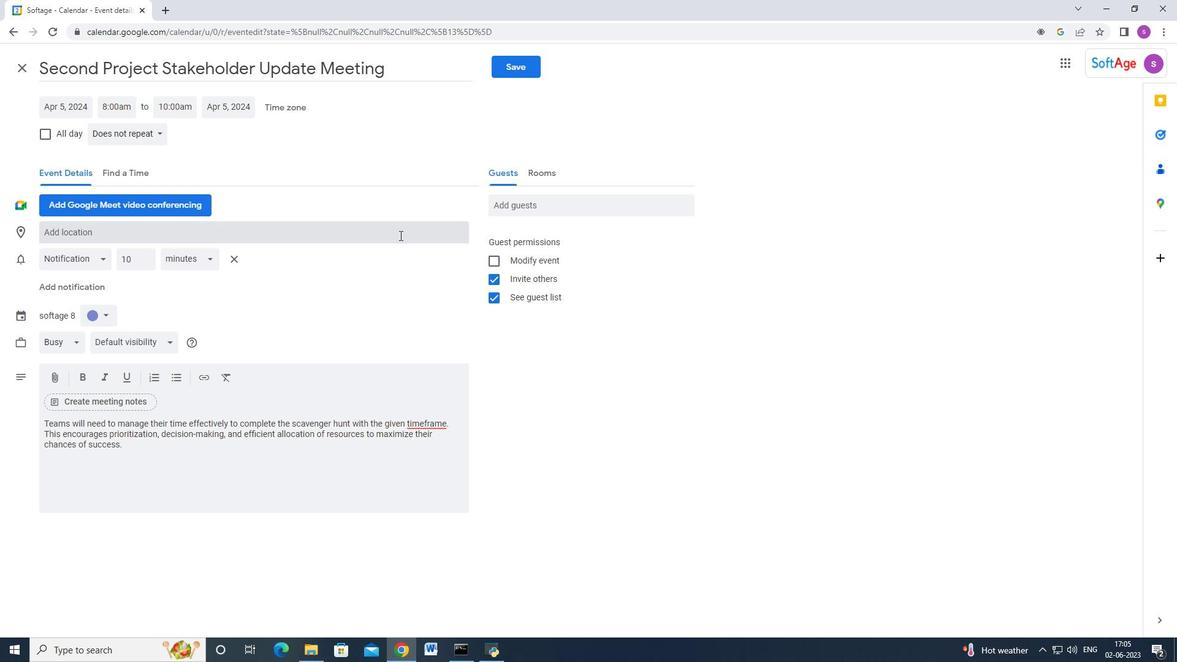 
Action: Key pressed <Key.shift>Phukey,<Key.backspace><Key.backspace>t,<Key.space><Key.shift>Thailand
Screenshot: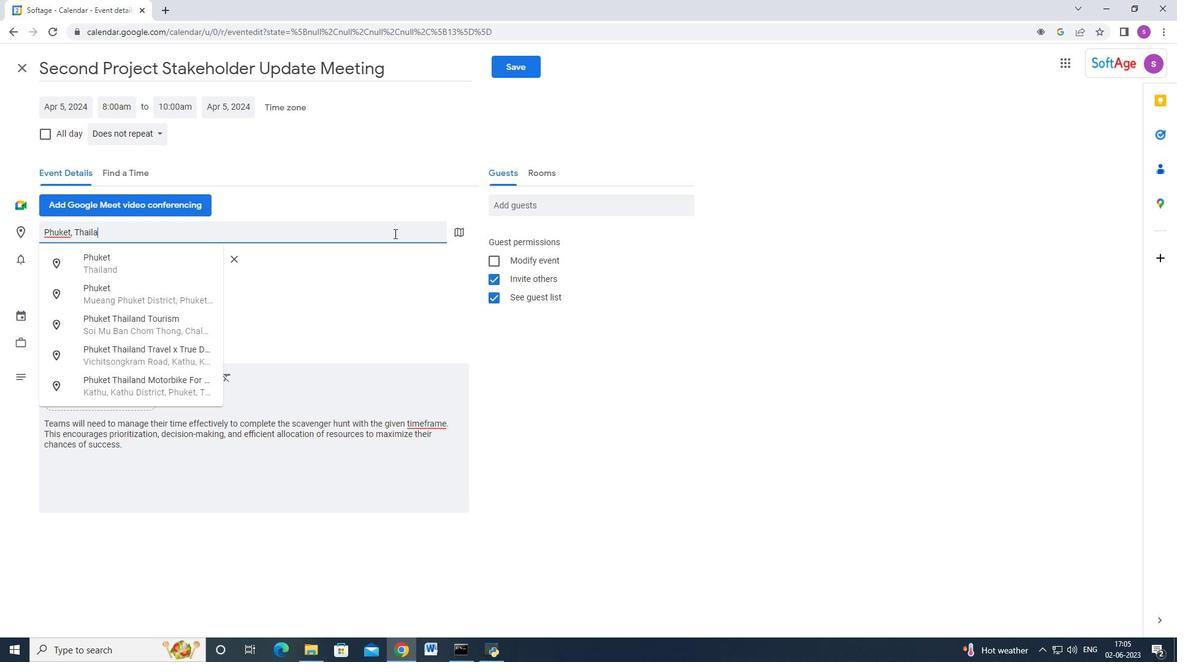 
Action: Mouse moved to (146, 234)
Screenshot: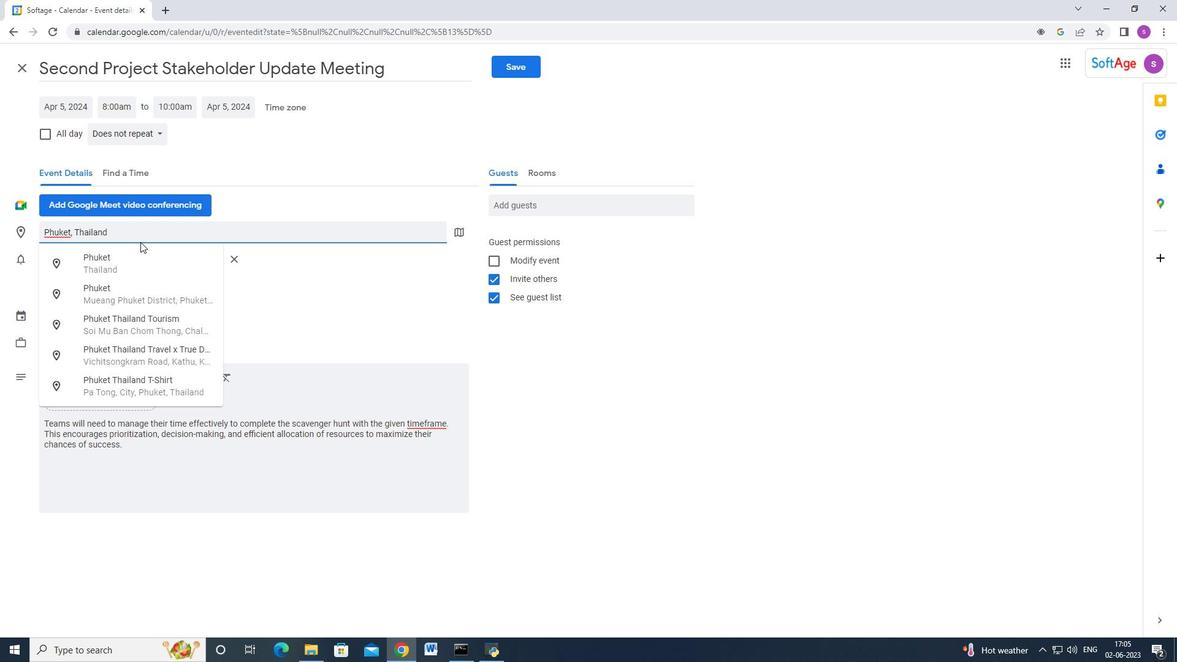 
Action: Key pressed <Key.enter>
Screenshot: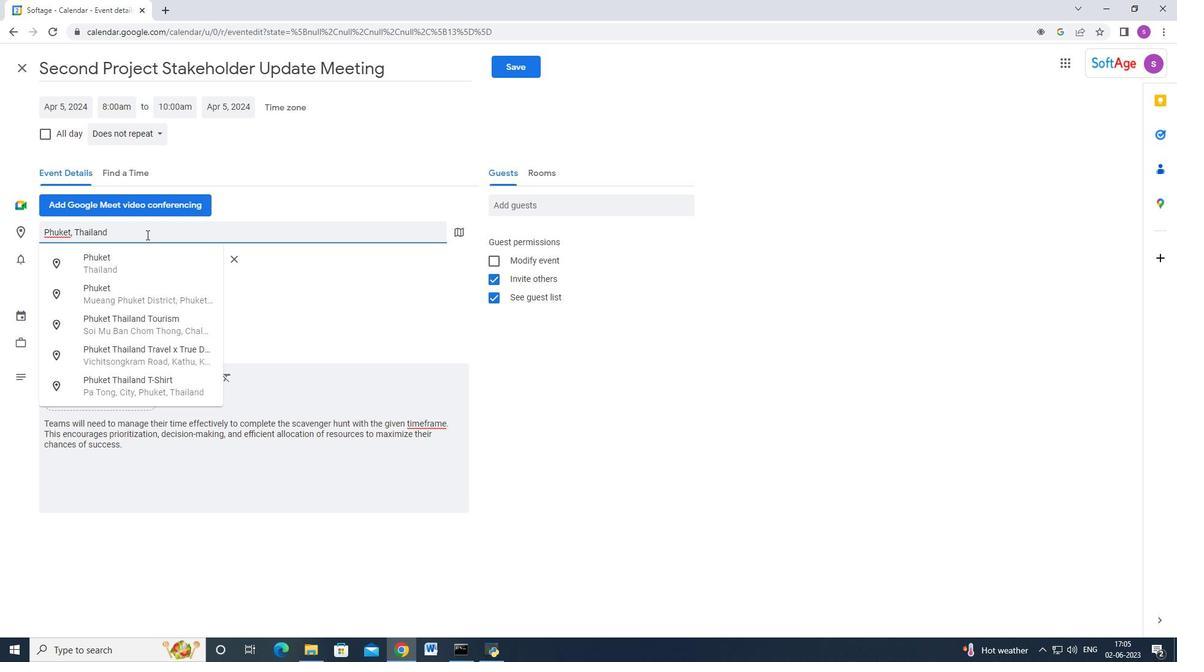 
Action: Mouse moved to (618, 205)
Screenshot: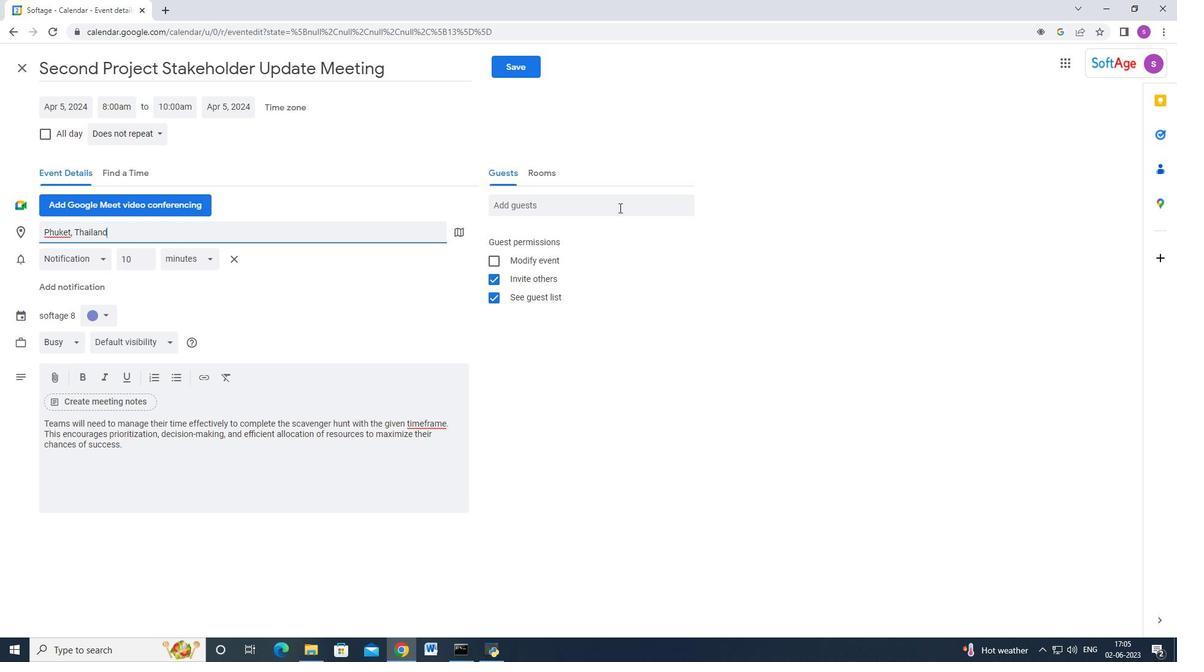 
Action: Mouse pressed left at (618, 205)
Screenshot: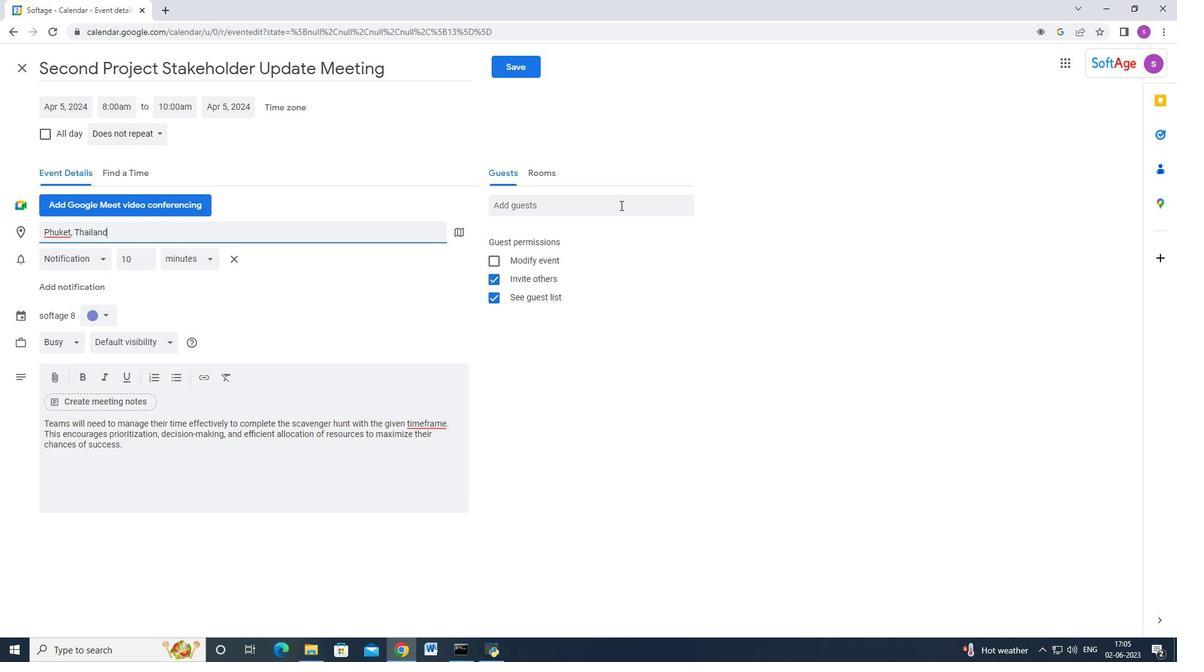 
Action: Mouse moved to (617, 205)
Screenshot: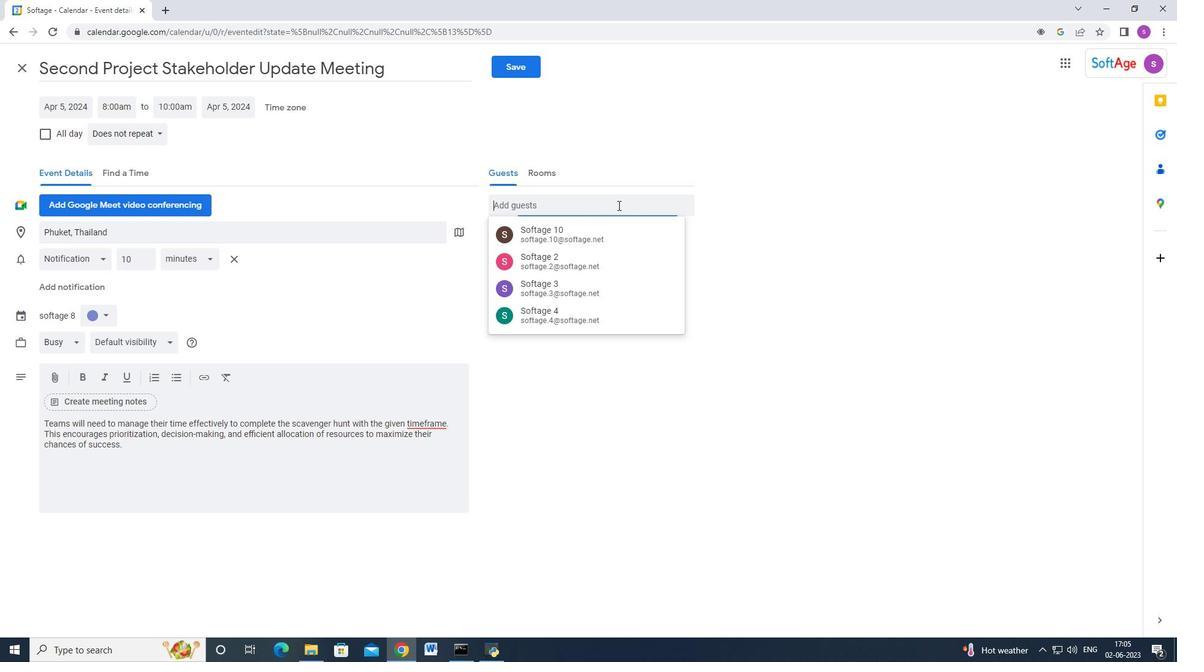 
Action: Key pressed softage.6<Key.shift_r>@sofa<Key.backspace>tage.net<Key.enter>
Screenshot: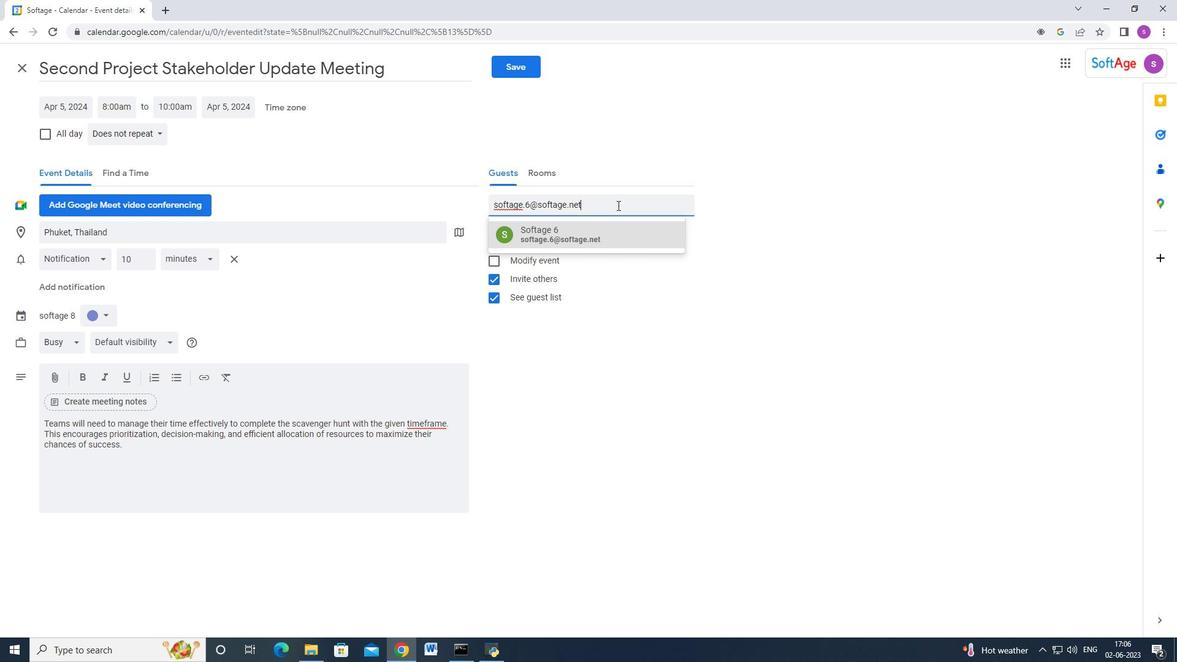 
Action: Mouse moved to (617, 204)
Screenshot: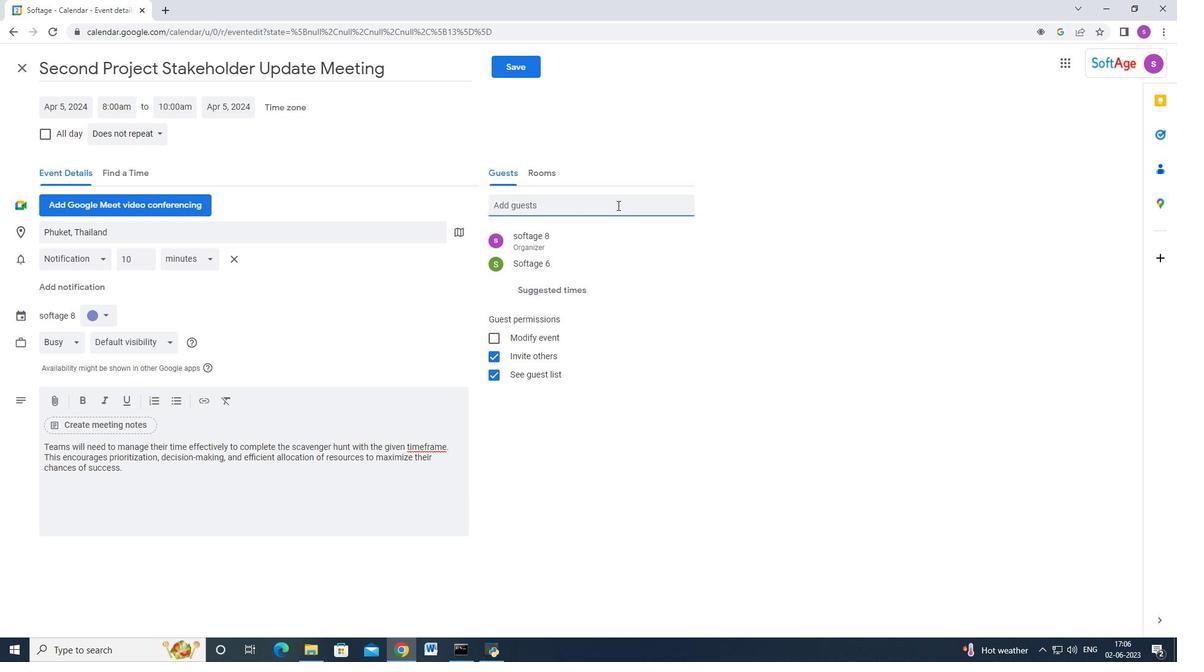 
Action: Key pressed softage.6<Key.shift_r>@softage.net<Key.backspace><Key.backspace><Key.backspace><Key.backspace><Key.backspace><Key.backspace><Key.backspace><Key.backspace><Key.backspace><Key.backspace><Key.backspace><Key.backspace><Key.backspace><Key.backspace><Key.esc>.7<Key.shift_r>@softage.net<Key.enter>
Screenshot: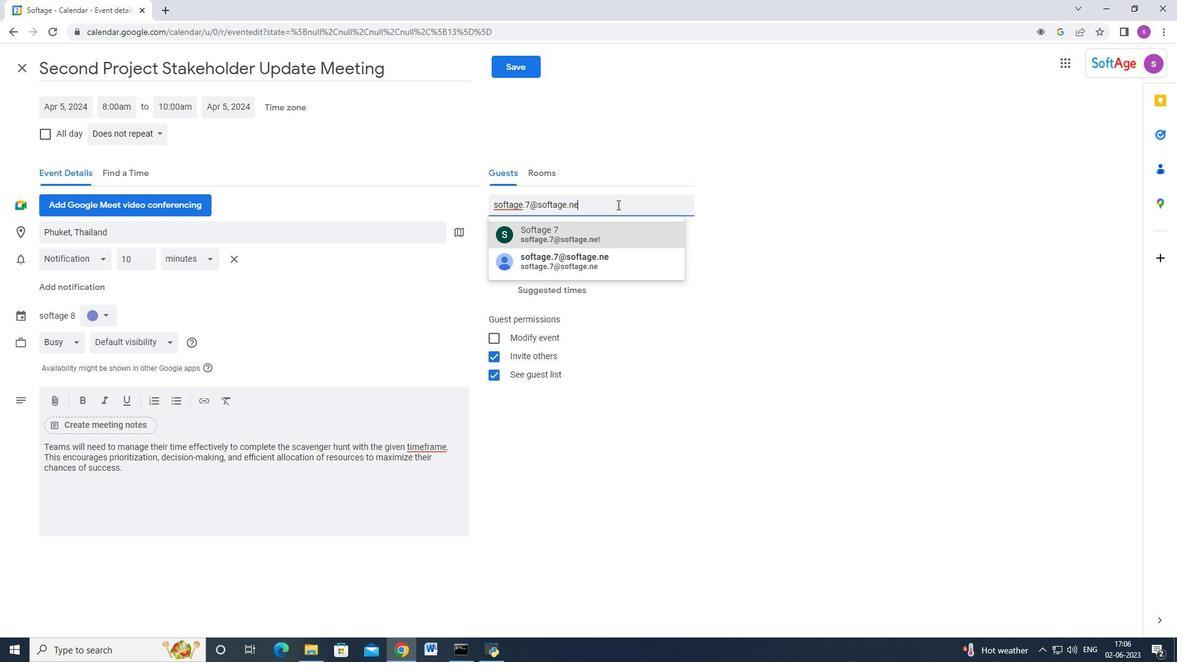 
Action: Mouse moved to (139, 132)
Screenshot: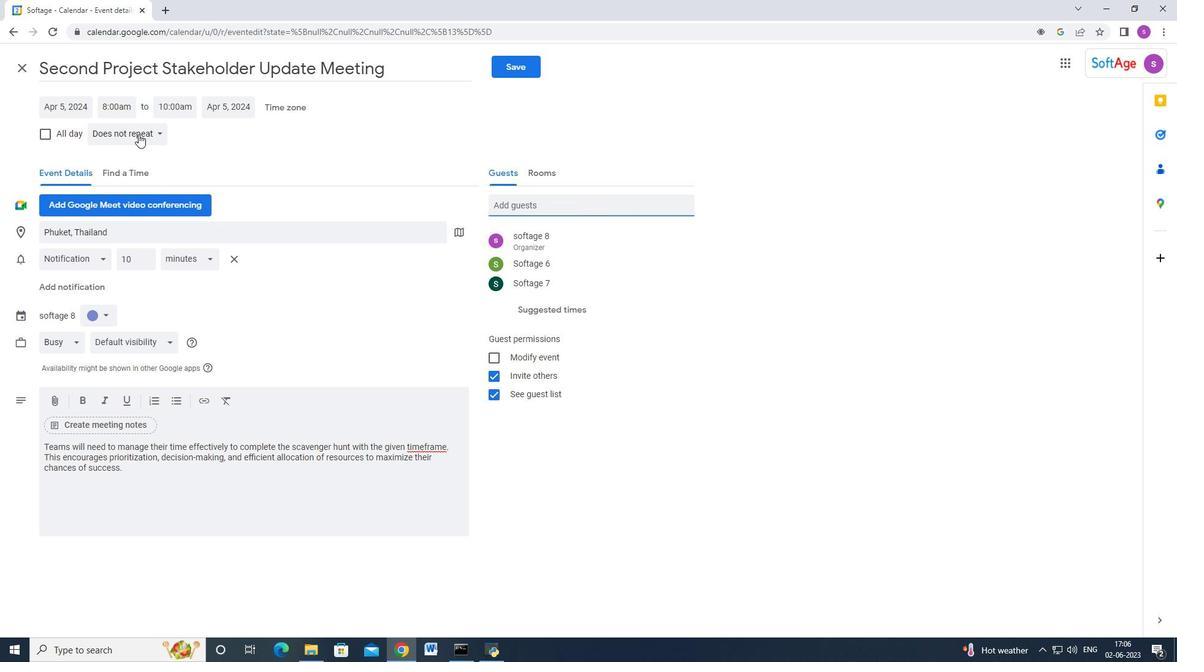 
Action: Mouse pressed left at (139, 132)
Screenshot: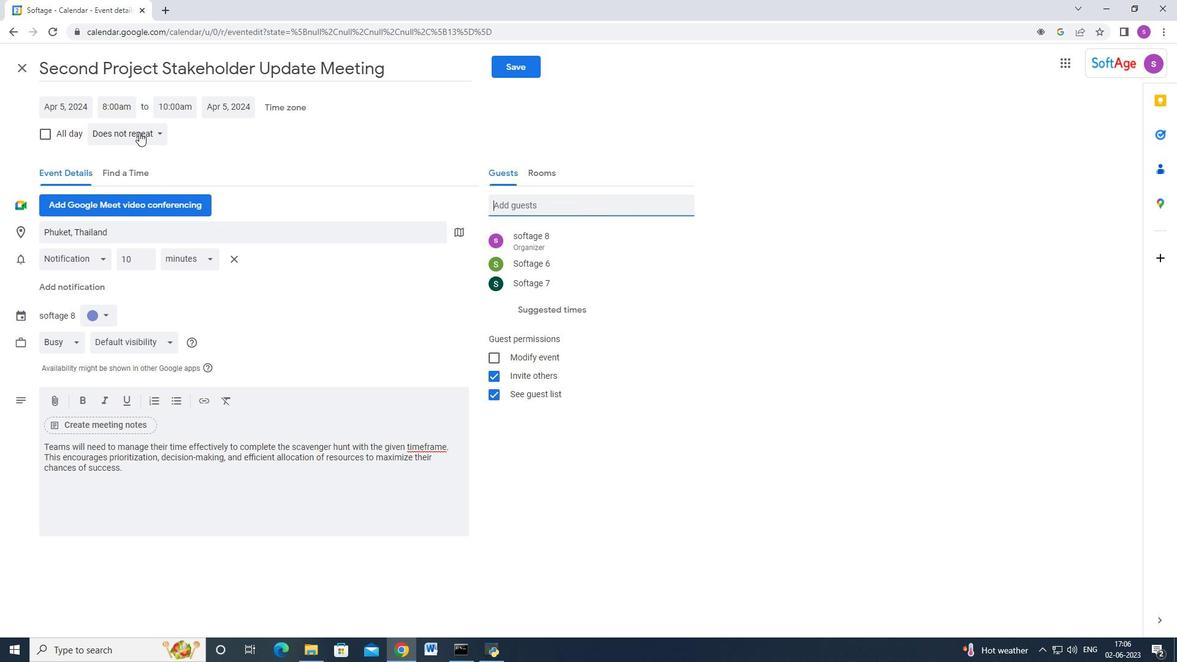 
Action: Mouse moved to (152, 243)
Screenshot: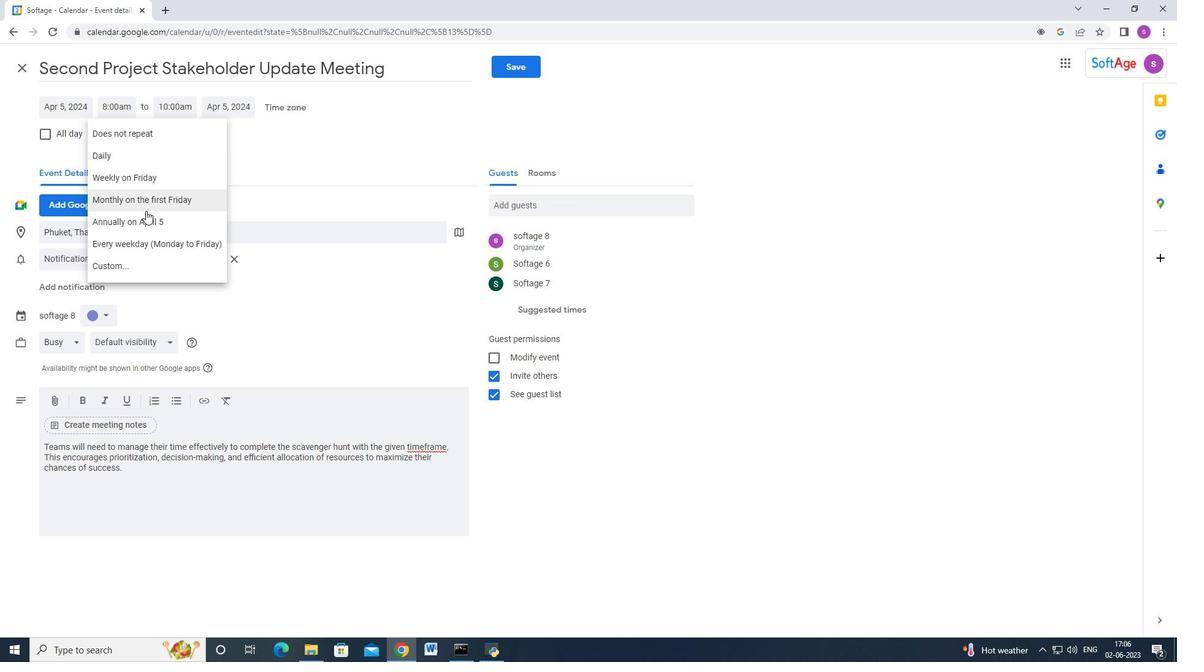 
Action: Mouse pressed left at (152, 243)
Screenshot: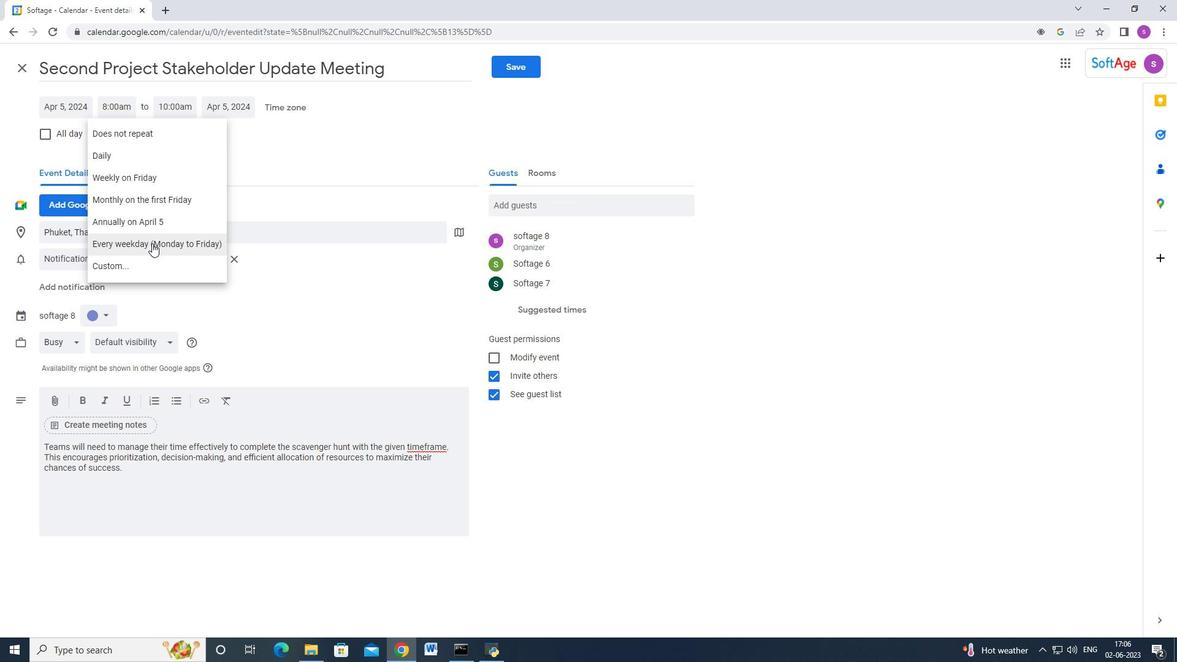 
Action: Mouse moved to (515, 63)
Screenshot: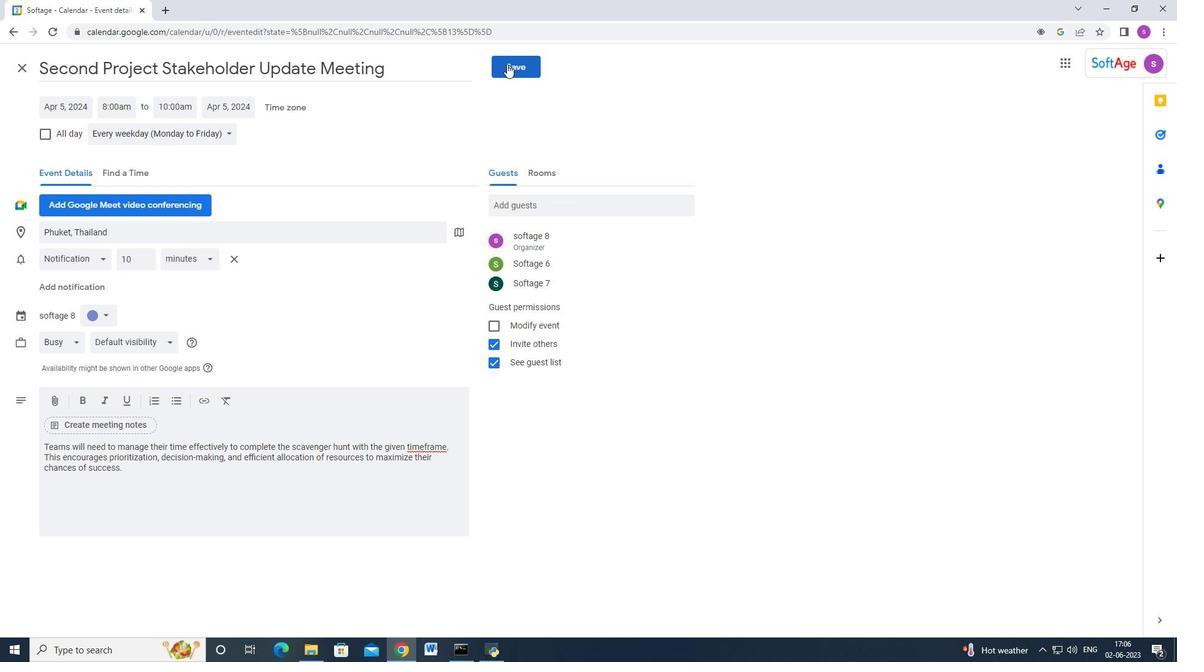 
Action: Mouse pressed left at (515, 63)
Screenshot: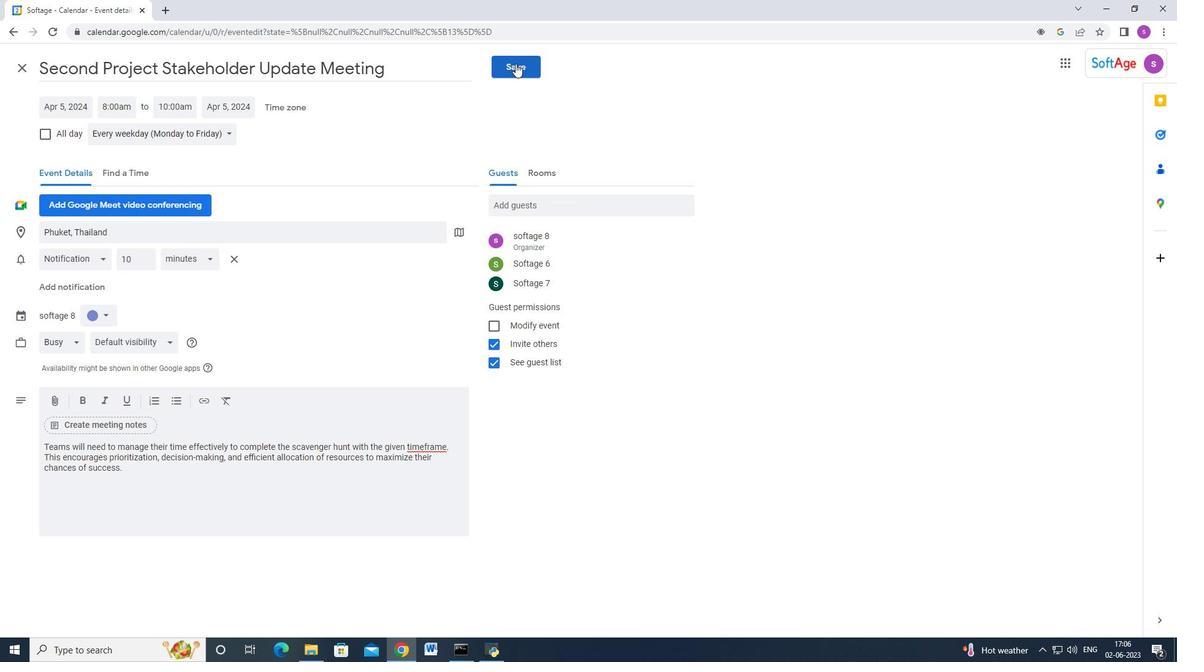 
Action: Mouse moved to (678, 324)
Screenshot: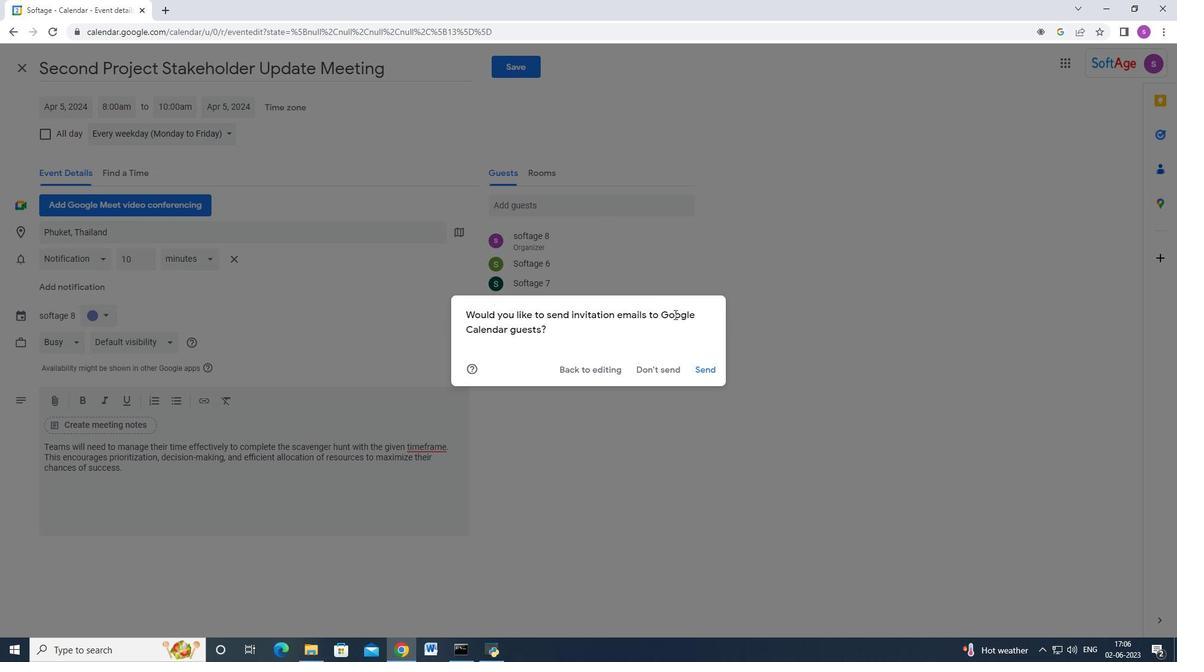 
